 Task: Search one way flight ticket for 5 adults, 1 child, 2 infants in seat and 1 infant on lap in business from Monroe: Monroe Regional Airport to Indianapolis: Indianapolis International Airport on 8-5-2023. Choice of flights is Alaska. Number of bags: 1 carry on bag. Price is upto 76000. Outbound departure time preference is 22:45.
Action: Mouse moved to (282, 254)
Screenshot: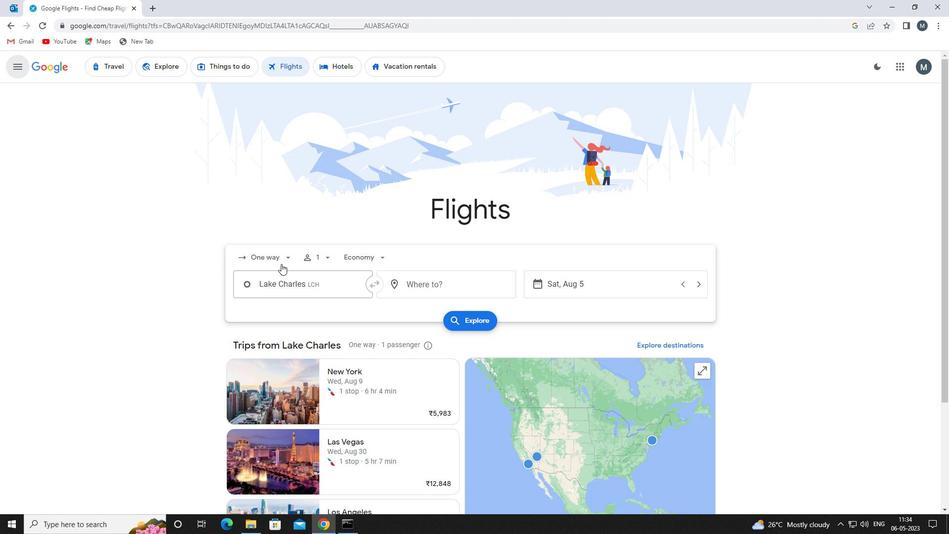 
Action: Mouse pressed left at (282, 254)
Screenshot: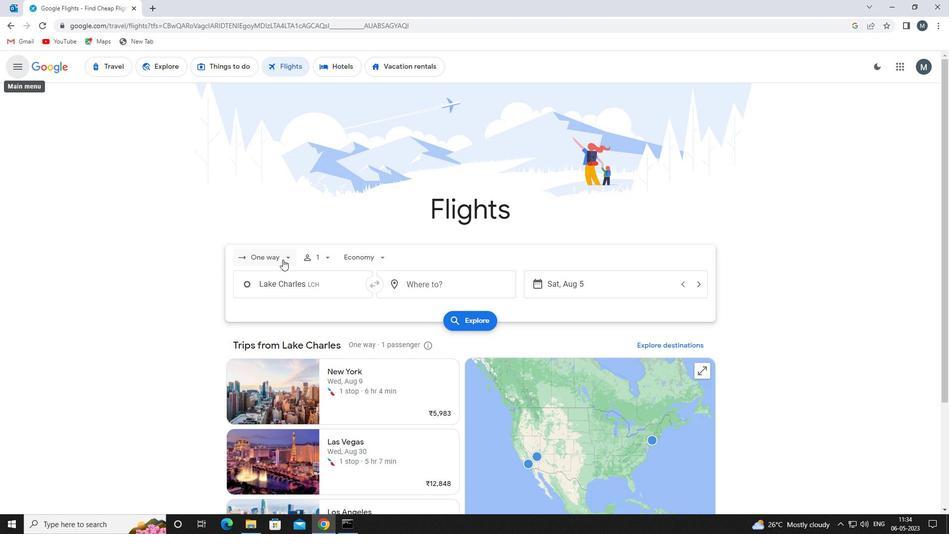 
Action: Mouse moved to (286, 305)
Screenshot: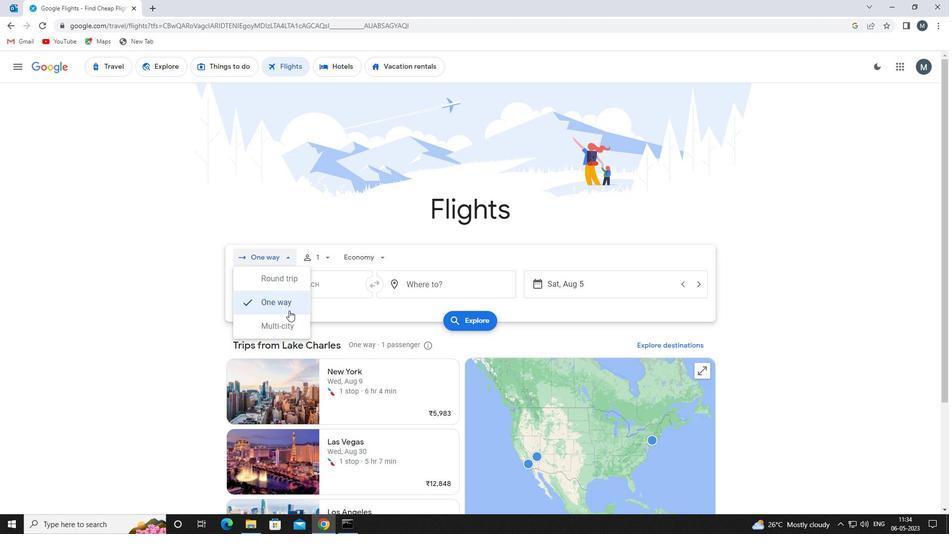 
Action: Mouse pressed left at (286, 305)
Screenshot: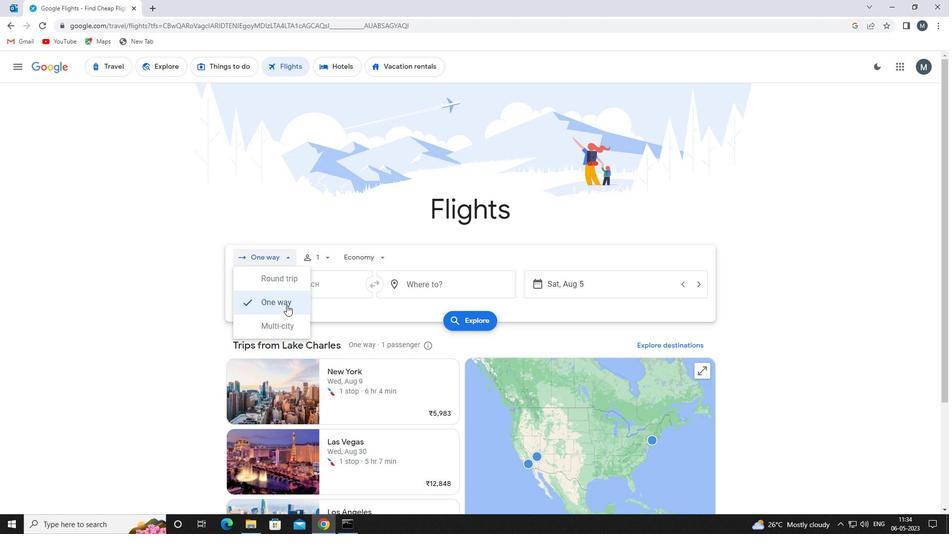 
Action: Mouse moved to (332, 260)
Screenshot: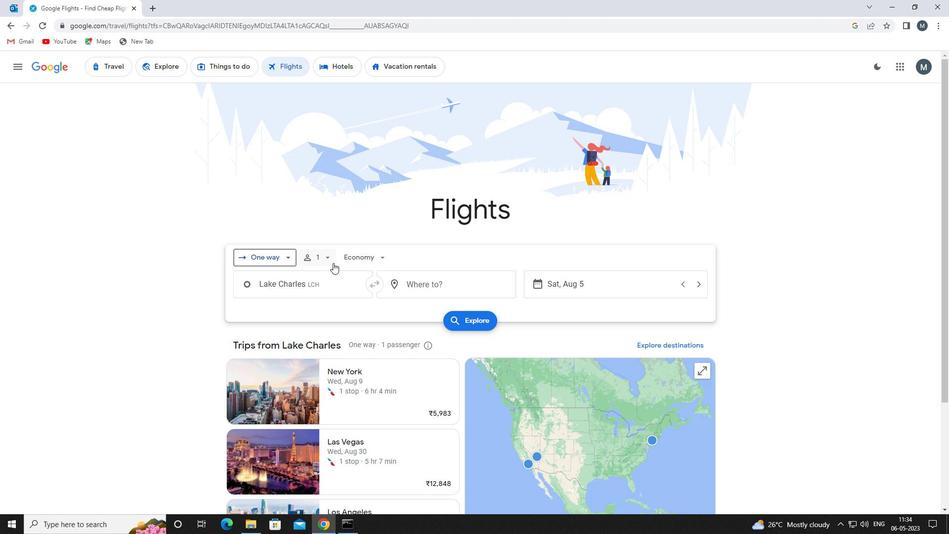 
Action: Mouse pressed left at (332, 260)
Screenshot: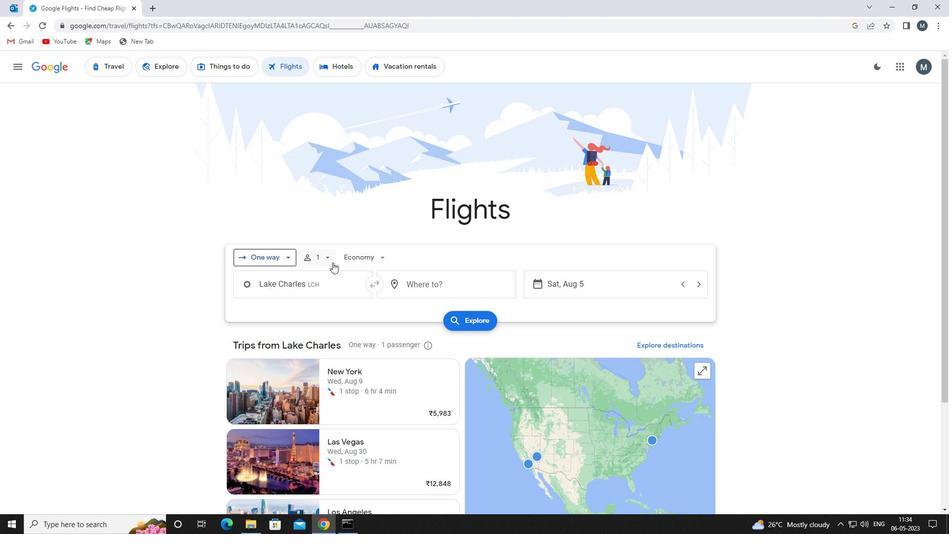 
Action: Mouse moved to (404, 279)
Screenshot: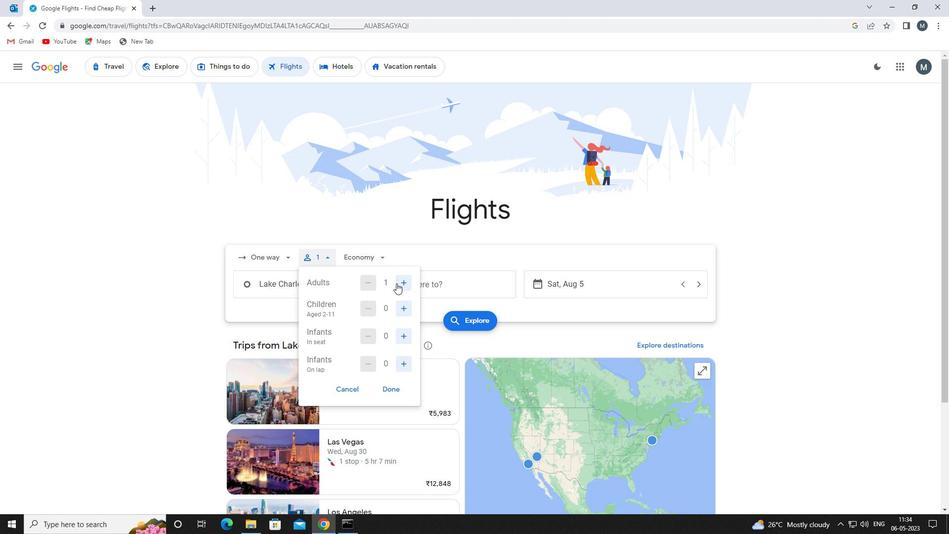 
Action: Mouse pressed left at (404, 279)
Screenshot: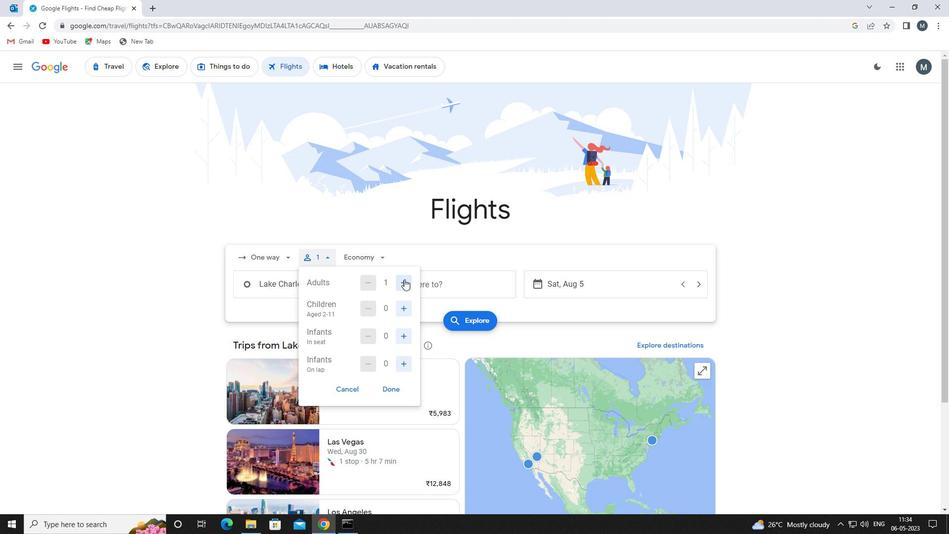 
Action: Mouse pressed left at (404, 279)
Screenshot: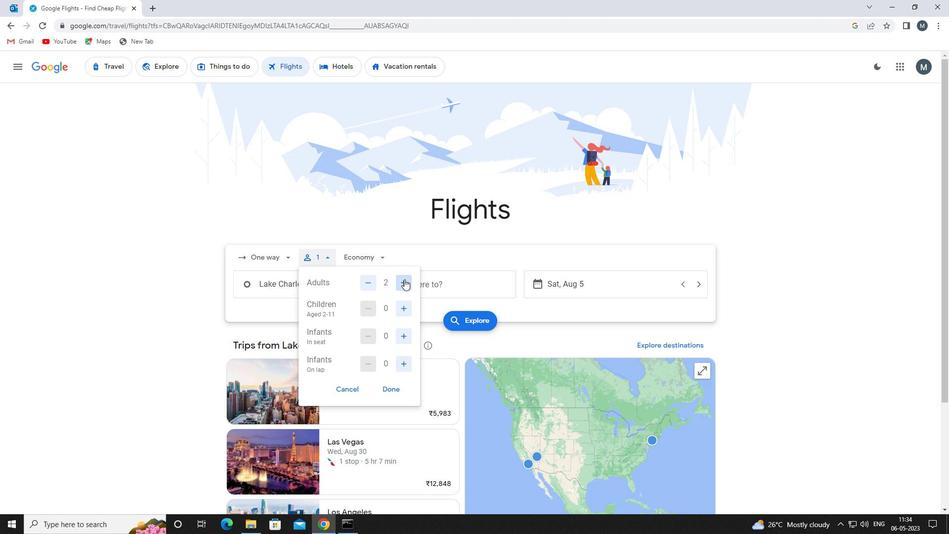 
Action: Mouse pressed left at (404, 279)
Screenshot: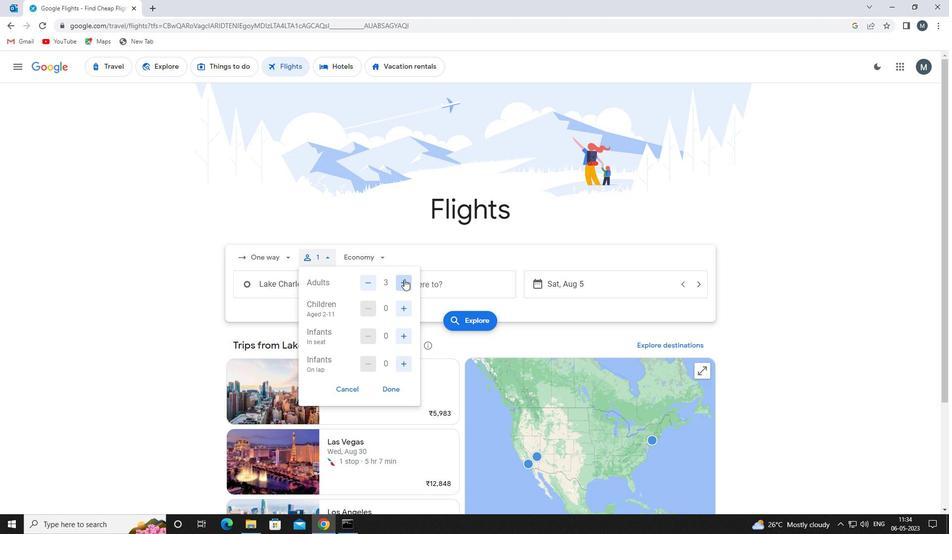
Action: Mouse pressed left at (404, 279)
Screenshot: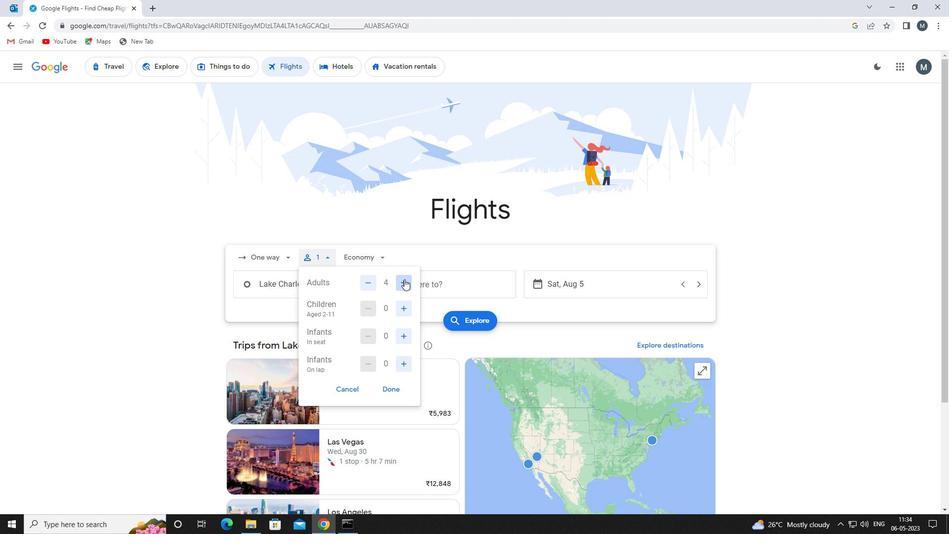 
Action: Mouse moved to (406, 311)
Screenshot: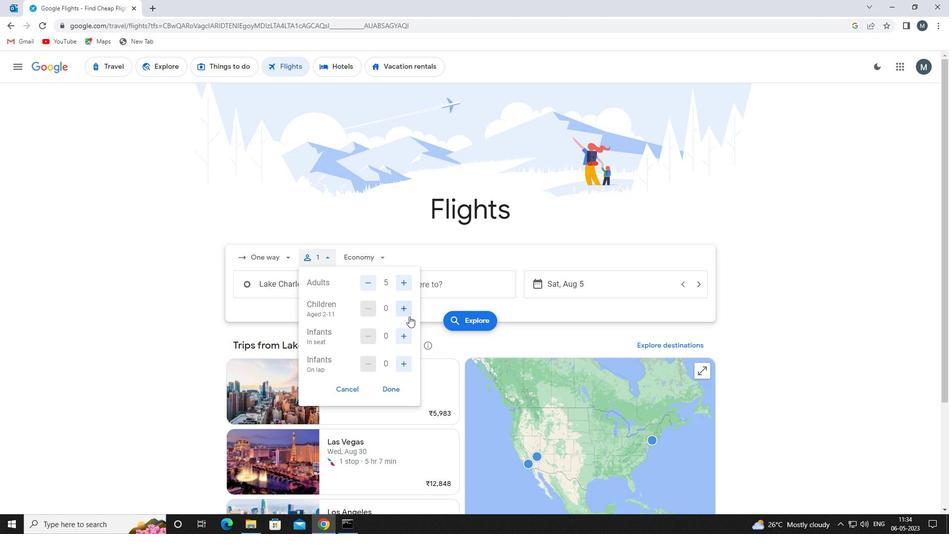 
Action: Mouse pressed left at (406, 311)
Screenshot: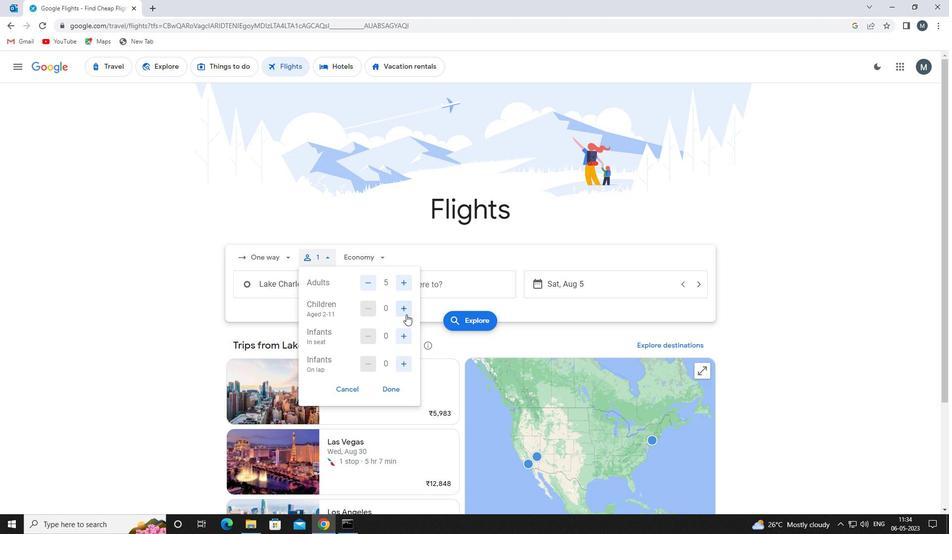
Action: Mouse moved to (406, 336)
Screenshot: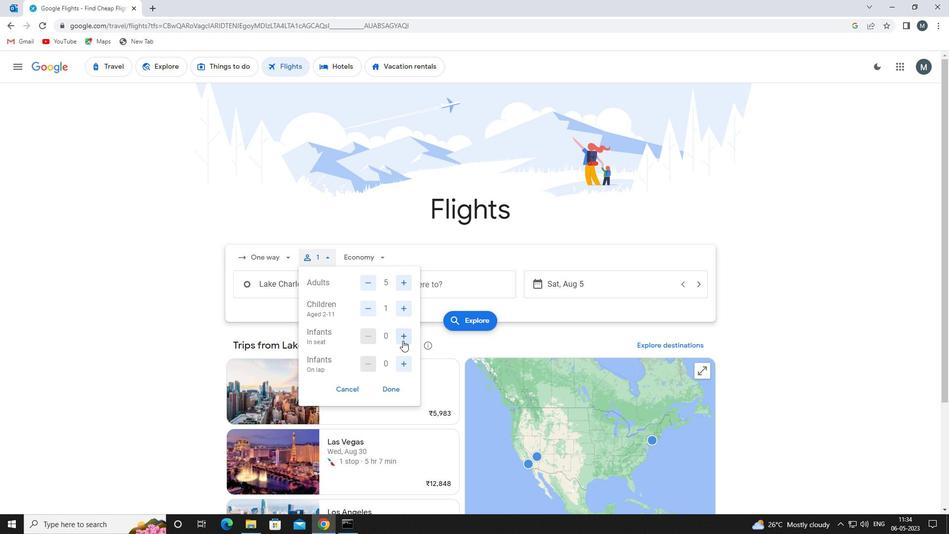 
Action: Mouse pressed left at (406, 336)
Screenshot: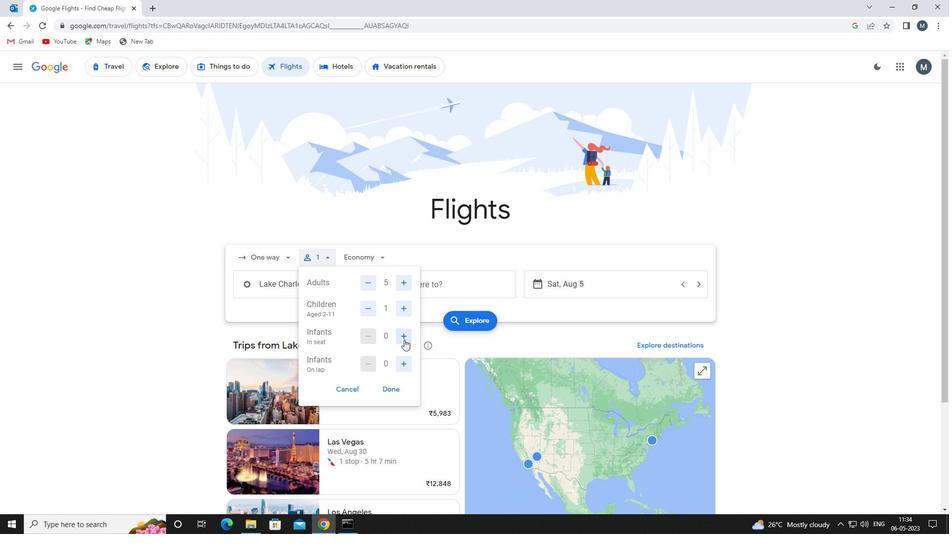 
Action: Mouse pressed left at (406, 336)
Screenshot: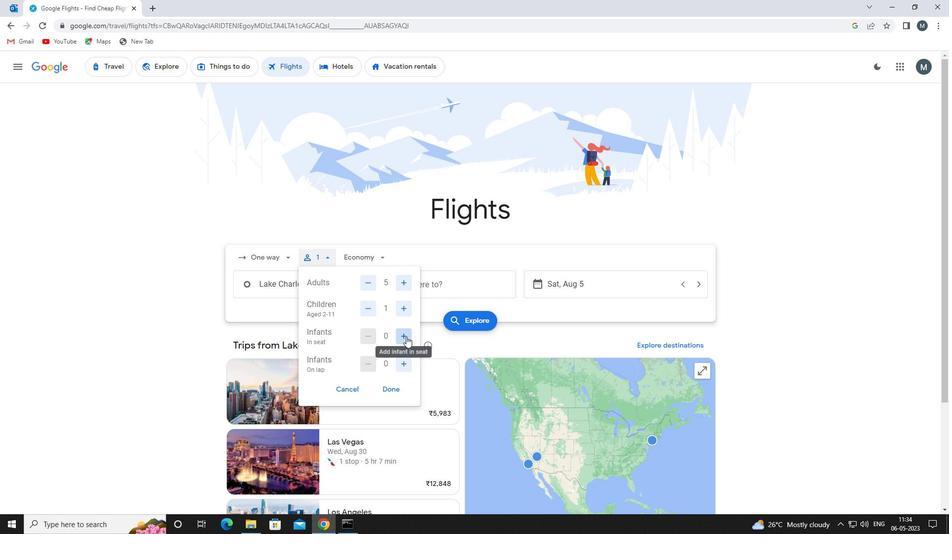 
Action: Mouse moved to (406, 364)
Screenshot: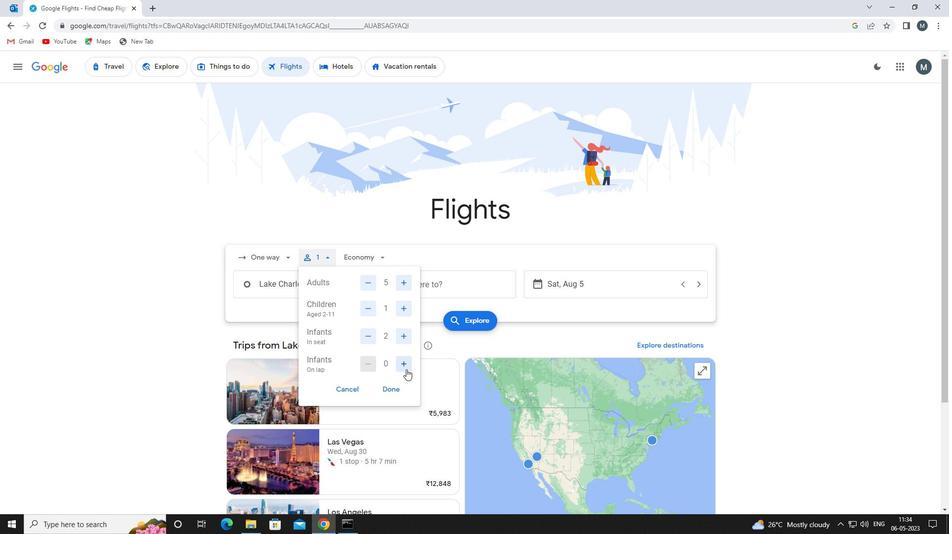 
Action: Mouse pressed left at (406, 364)
Screenshot: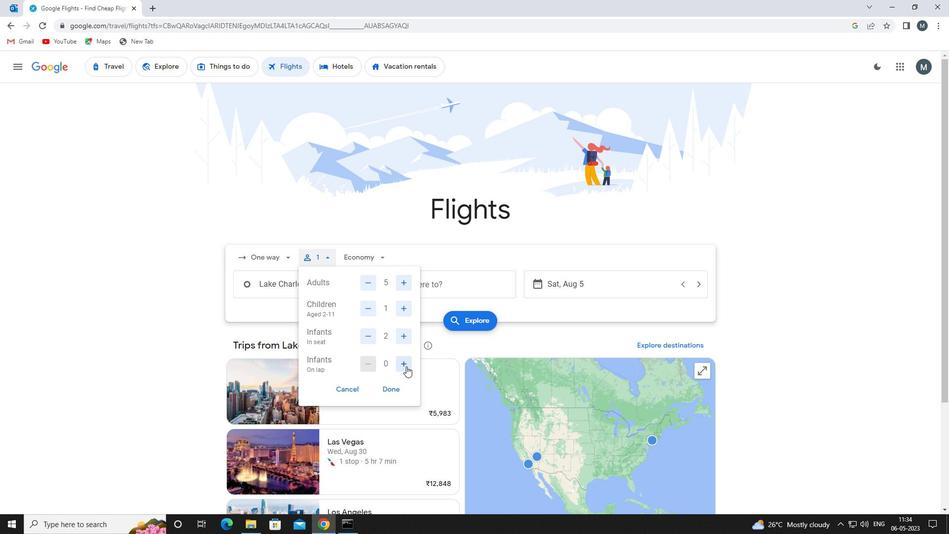 
Action: Mouse moved to (394, 387)
Screenshot: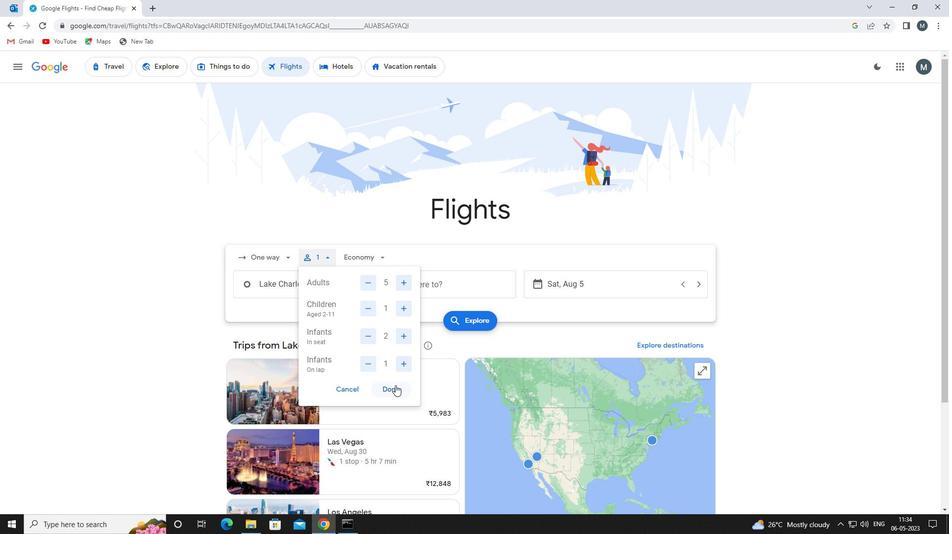
Action: Mouse pressed left at (394, 387)
Screenshot: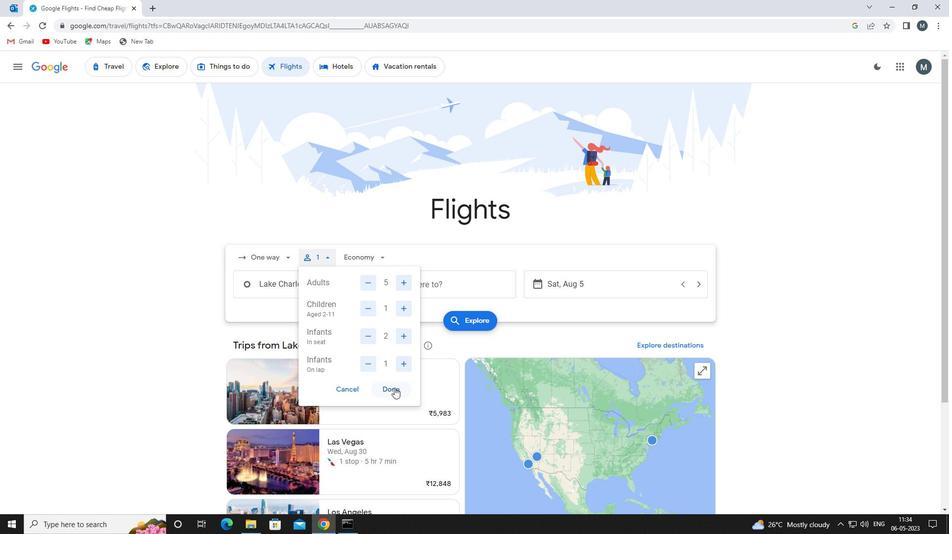 
Action: Mouse moved to (379, 257)
Screenshot: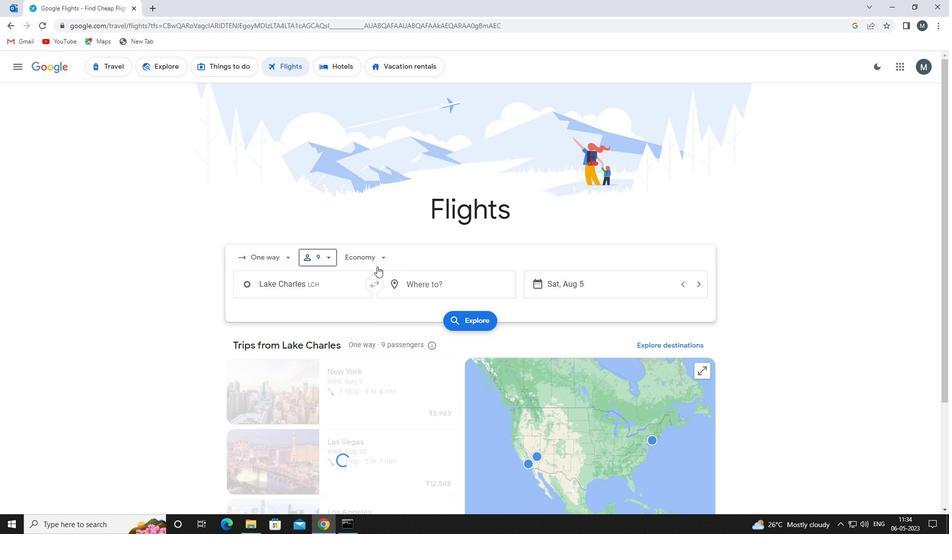 
Action: Mouse pressed left at (379, 257)
Screenshot: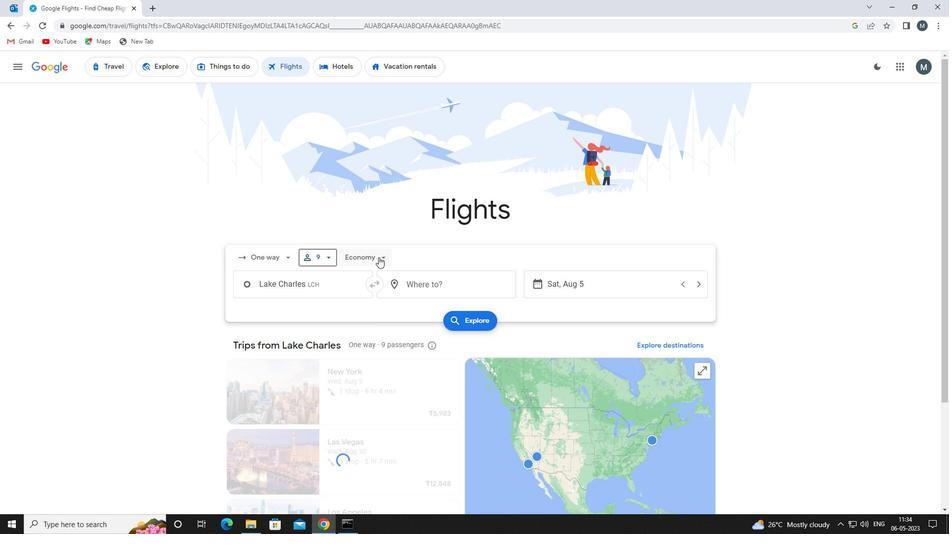 
Action: Mouse moved to (379, 327)
Screenshot: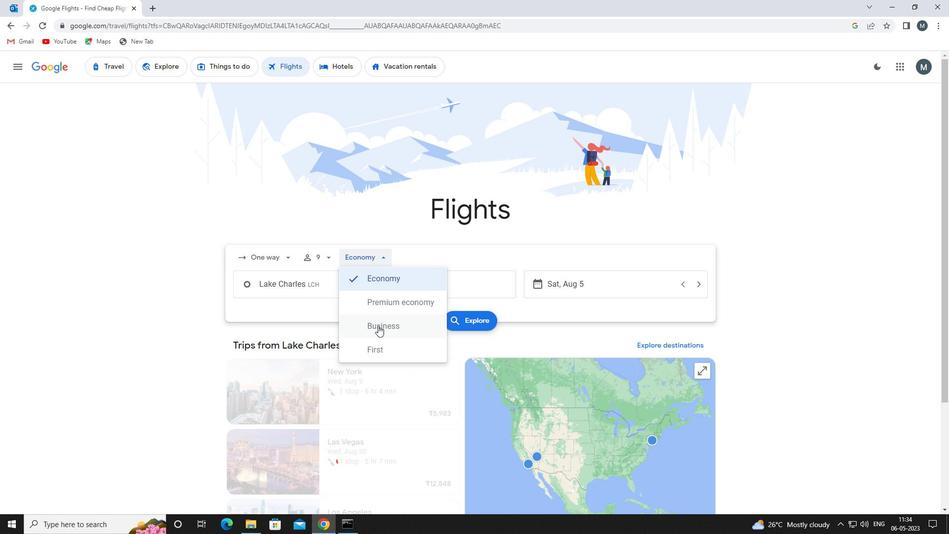 
Action: Mouse pressed left at (379, 327)
Screenshot: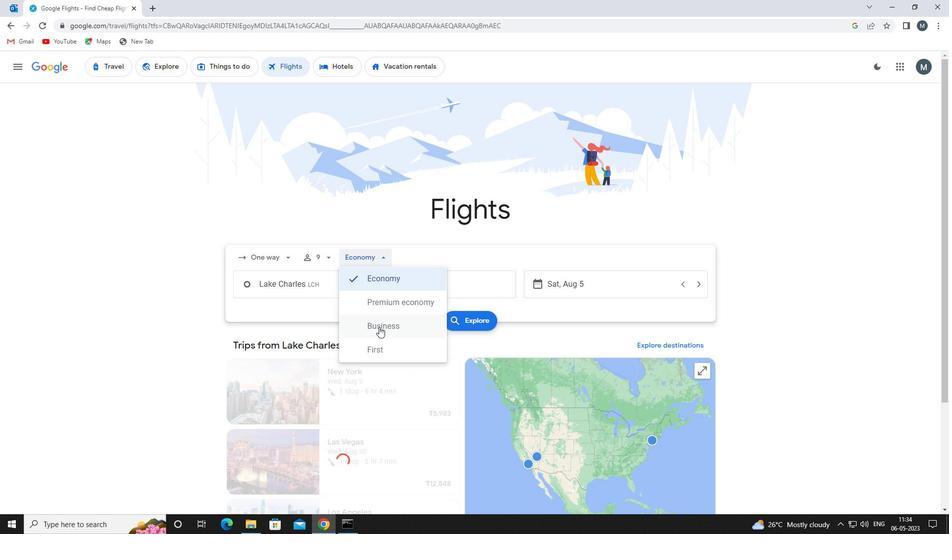 
Action: Mouse moved to (329, 287)
Screenshot: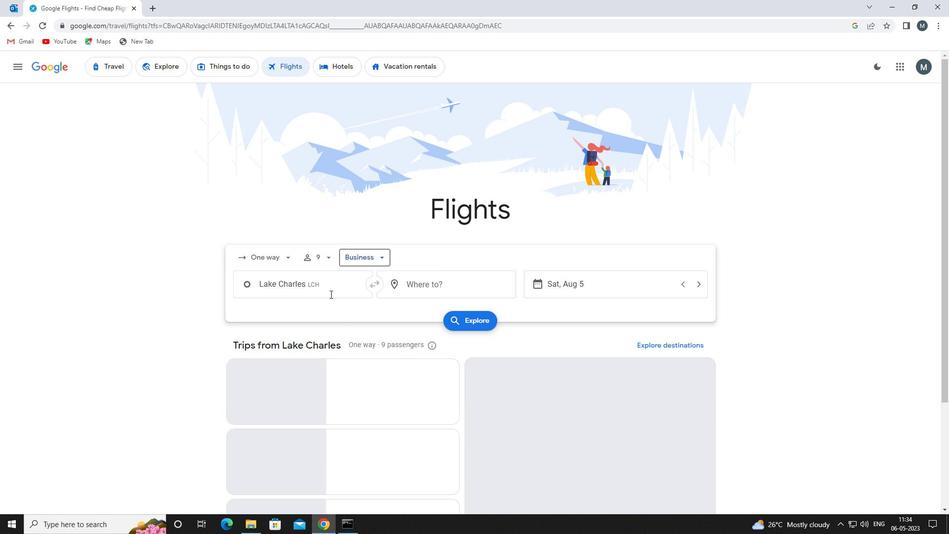 
Action: Mouse pressed left at (329, 287)
Screenshot: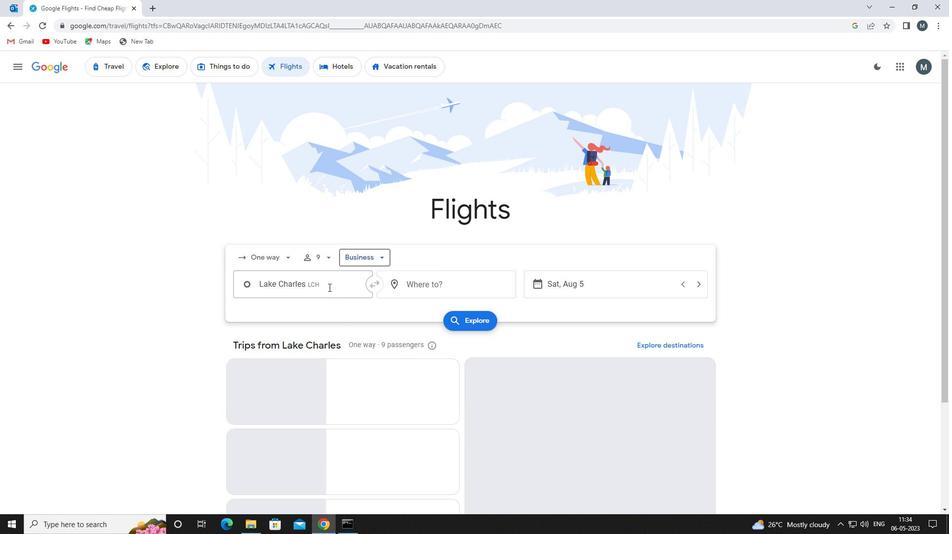 
Action: Key pressed monroe<Key.space>re
Screenshot: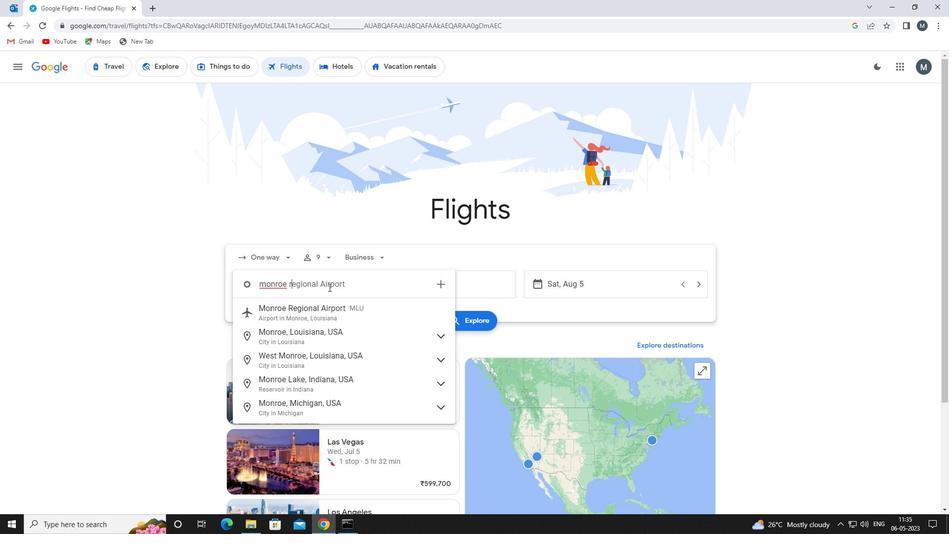 
Action: Mouse moved to (288, 310)
Screenshot: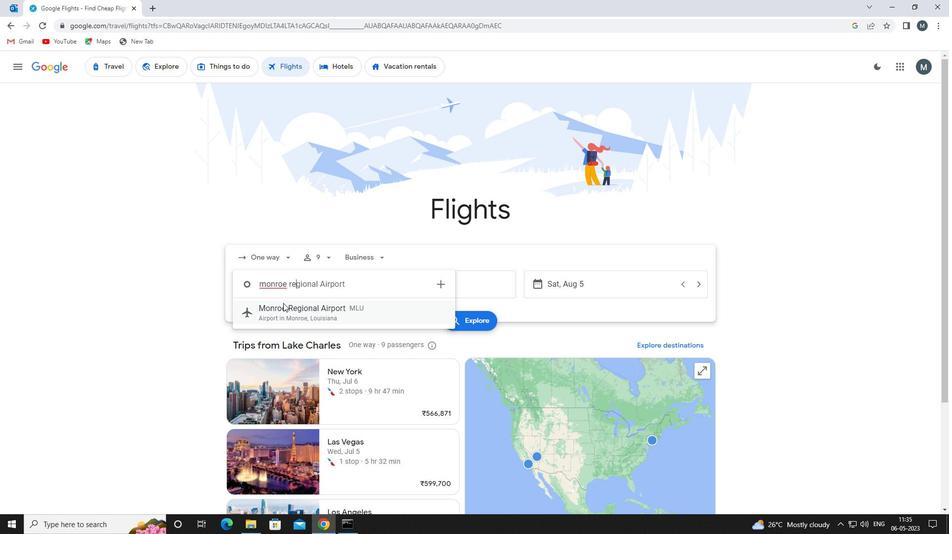 
Action: Mouse pressed left at (288, 310)
Screenshot: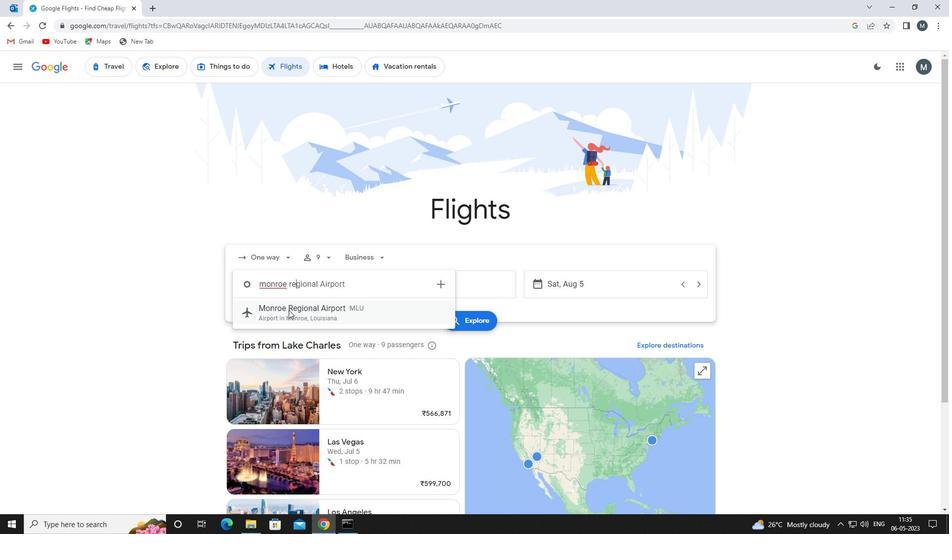 
Action: Mouse moved to (422, 288)
Screenshot: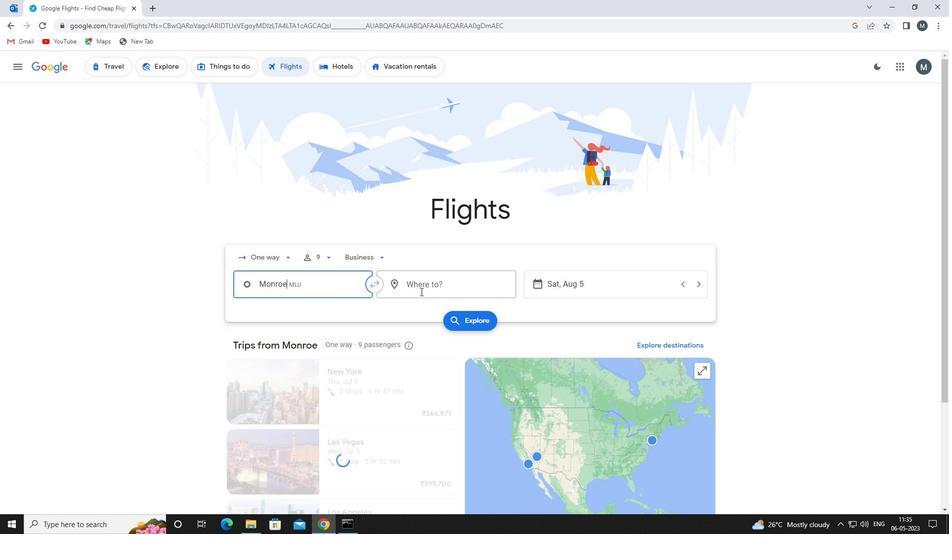 
Action: Mouse pressed left at (422, 288)
Screenshot: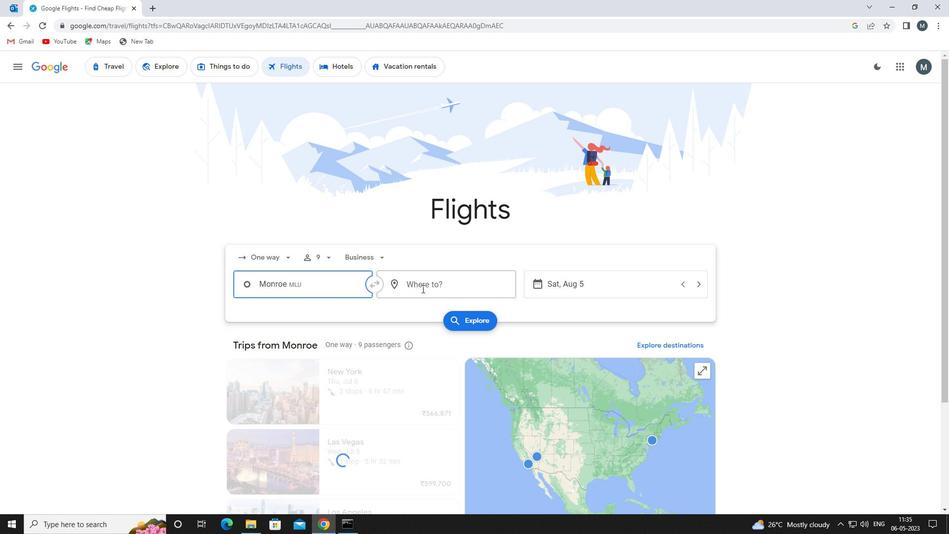 
Action: Key pressed ind
Screenshot: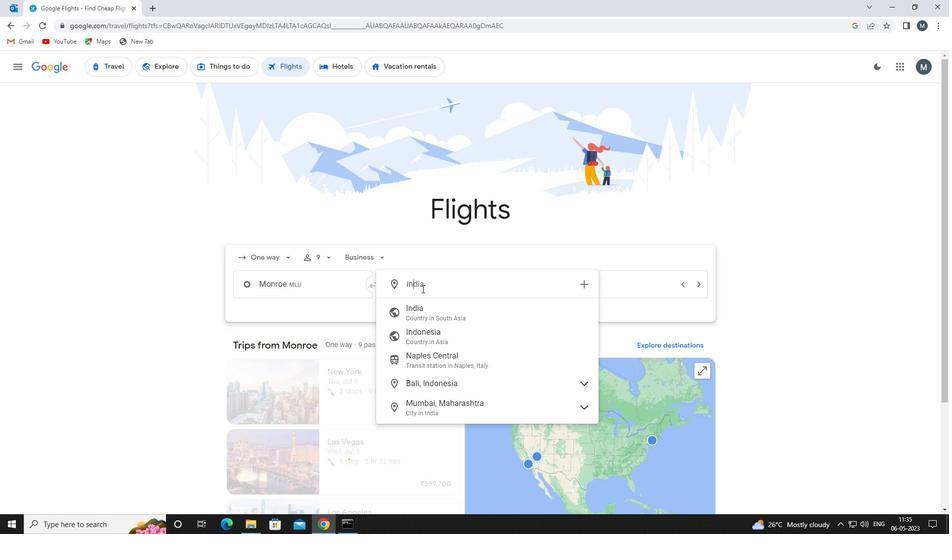 
Action: Mouse moved to (491, 317)
Screenshot: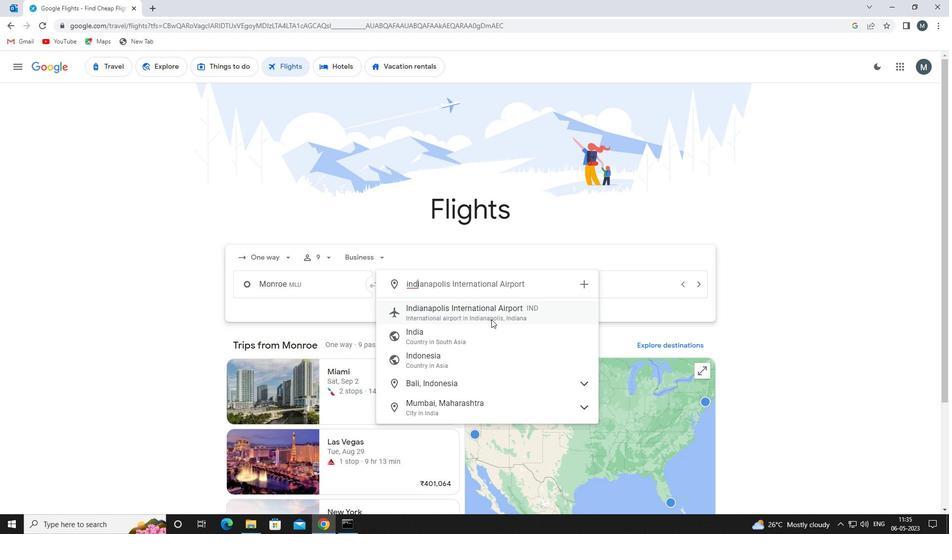 
Action: Mouse pressed left at (491, 317)
Screenshot: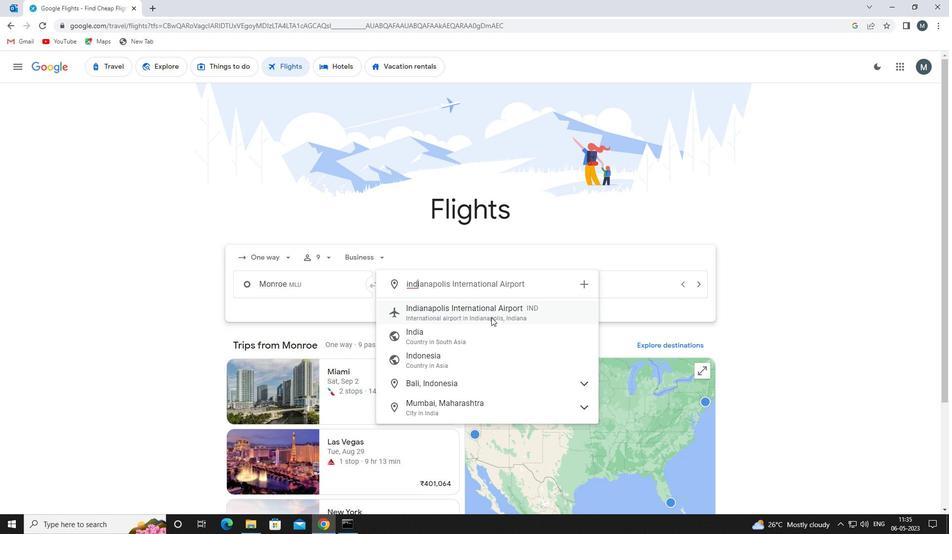
Action: Mouse moved to (561, 286)
Screenshot: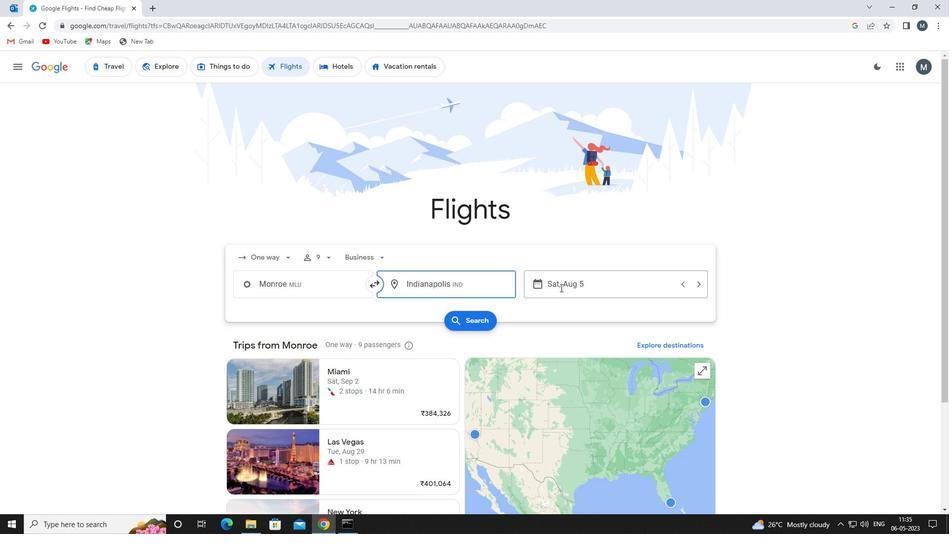 
Action: Mouse pressed left at (561, 286)
Screenshot: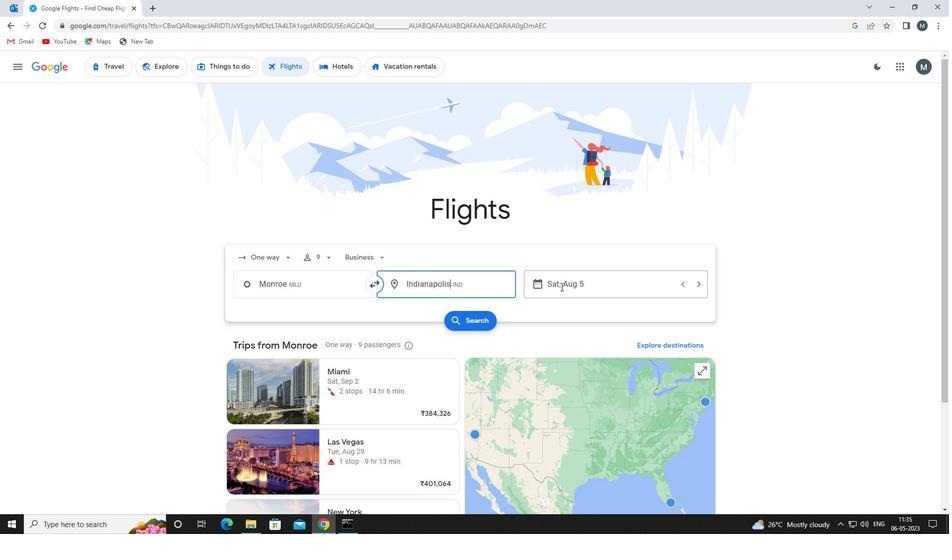 
Action: Mouse moved to (497, 339)
Screenshot: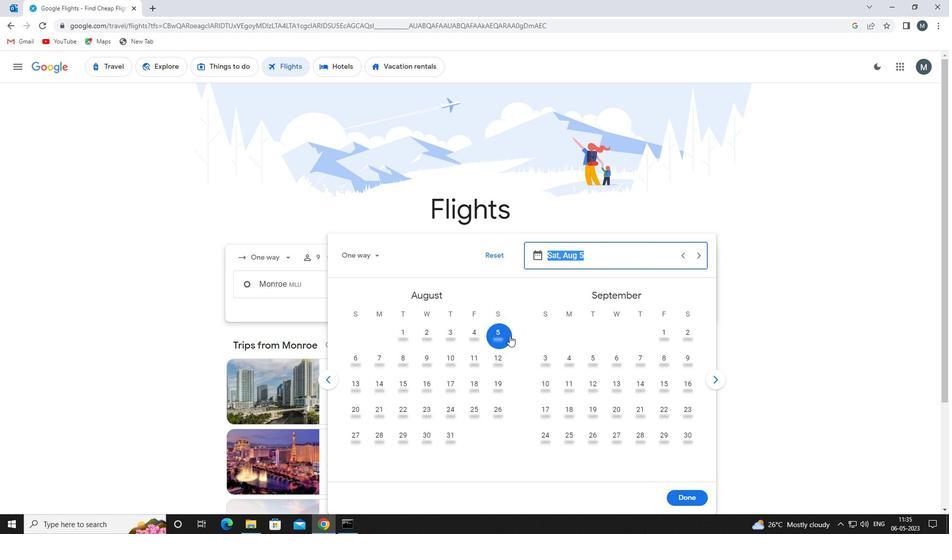 
Action: Mouse pressed left at (497, 339)
Screenshot: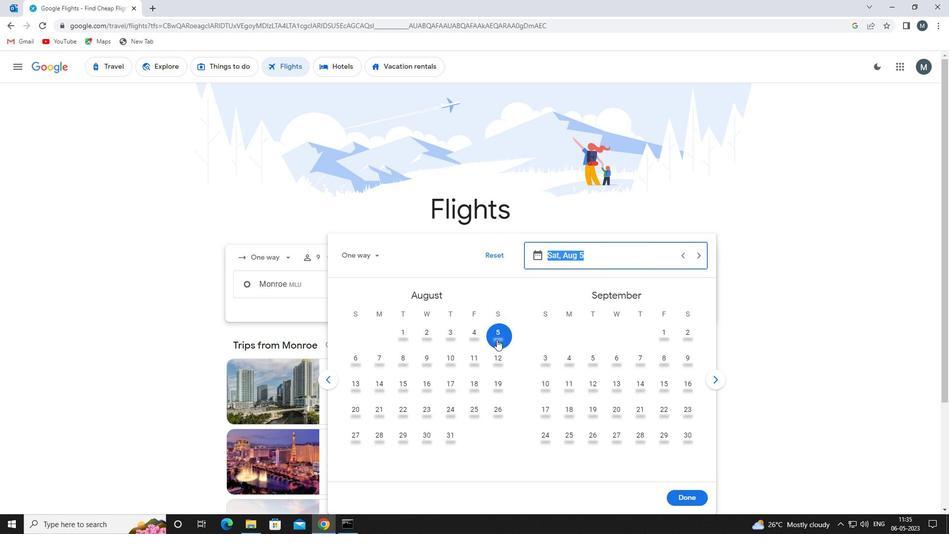 
Action: Mouse moved to (689, 499)
Screenshot: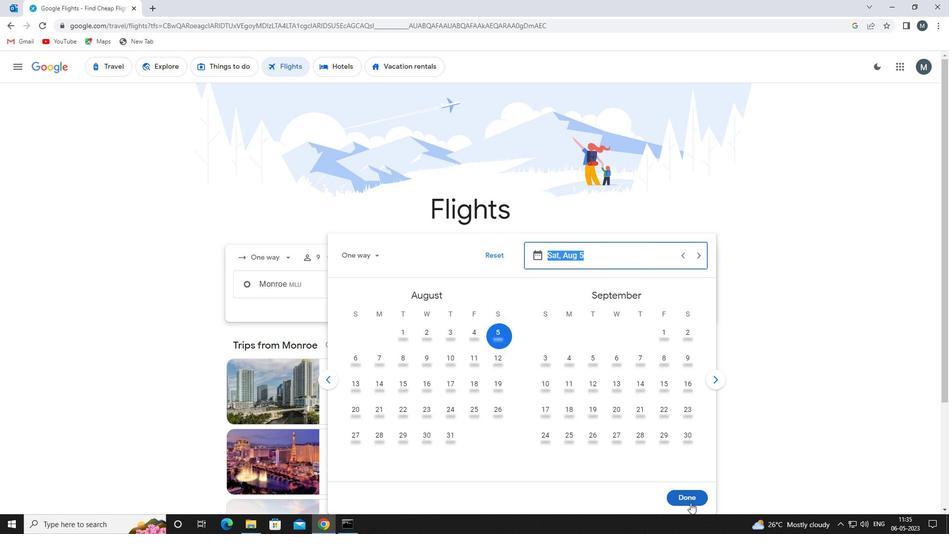 
Action: Mouse pressed left at (689, 499)
Screenshot: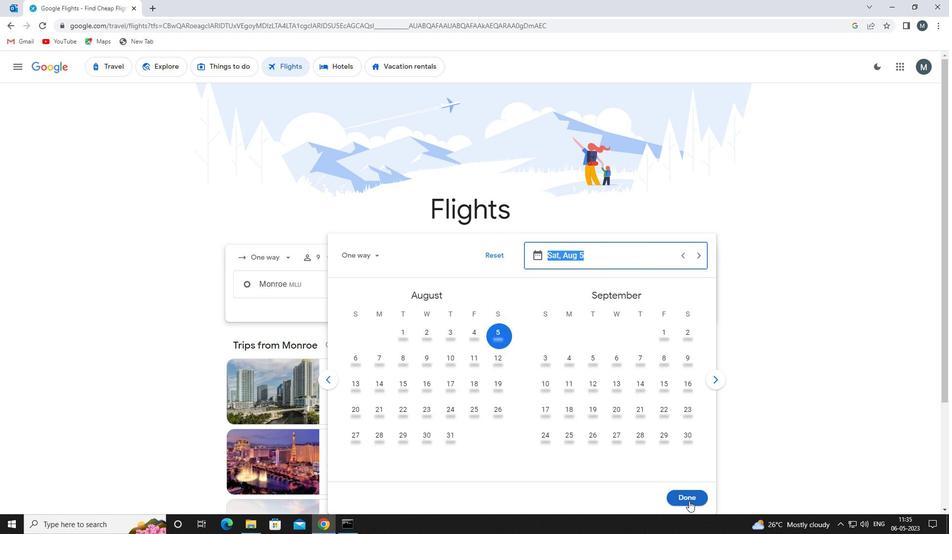 
Action: Mouse moved to (474, 321)
Screenshot: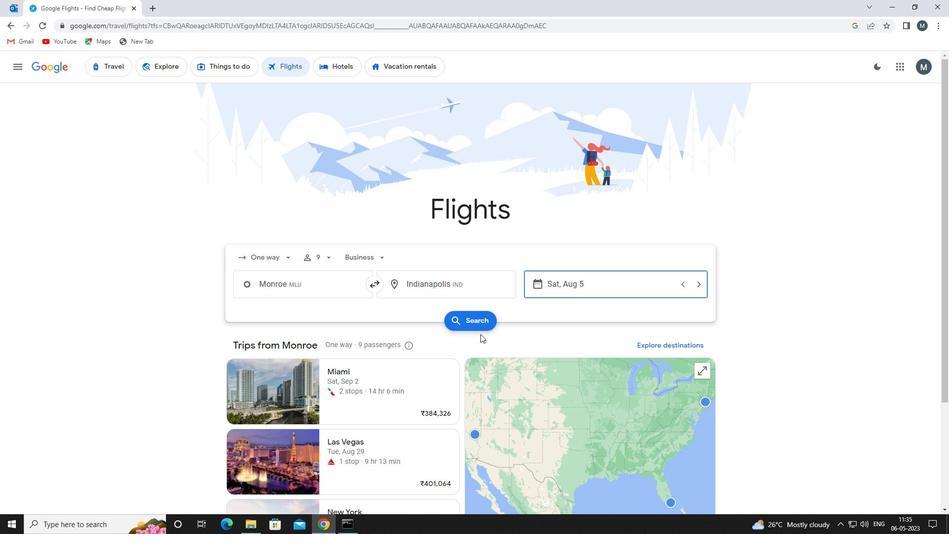 
Action: Mouse pressed left at (474, 321)
Screenshot: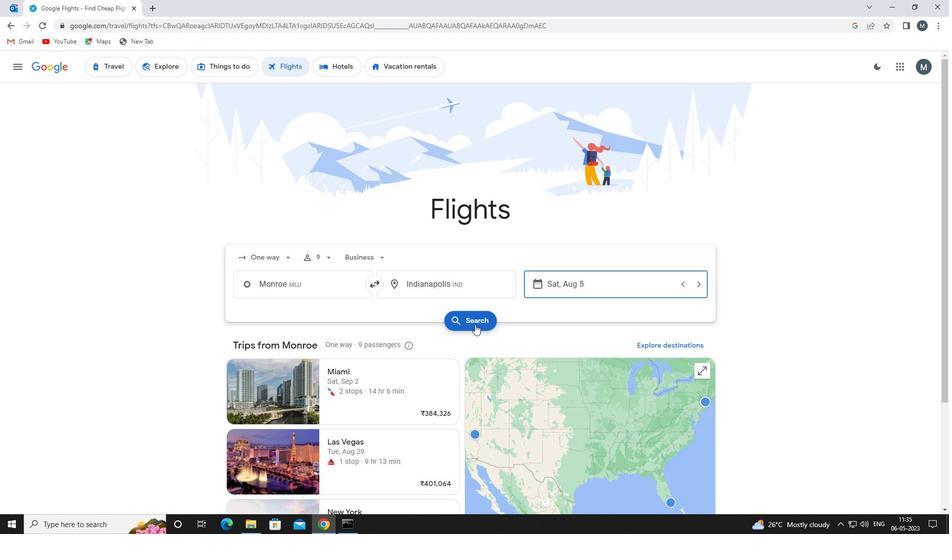 
Action: Mouse moved to (248, 161)
Screenshot: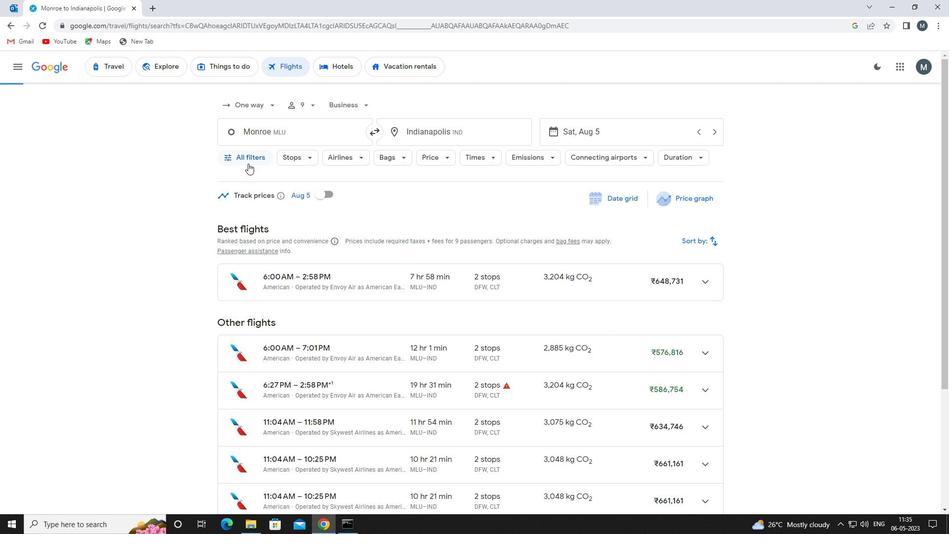 
Action: Mouse pressed left at (248, 161)
Screenshot: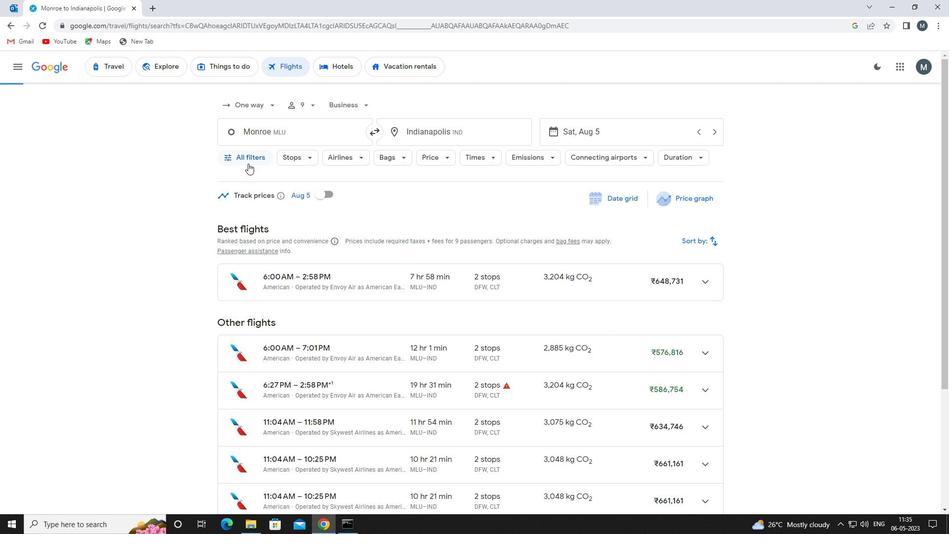 
Action: Mouse moved to (272, 217)
Screenshot: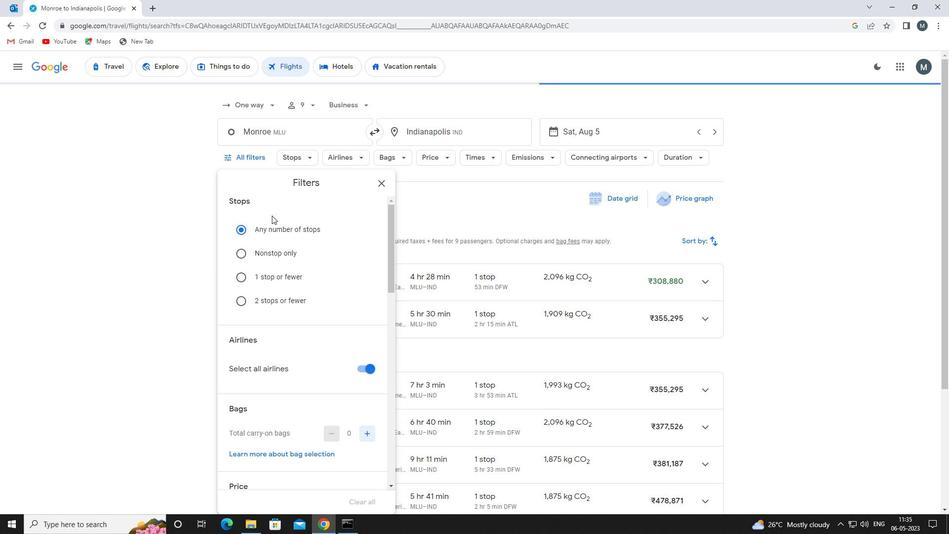 
Action: Mouse scrolled (272, 216) with delta (0, 0)
Screenshot: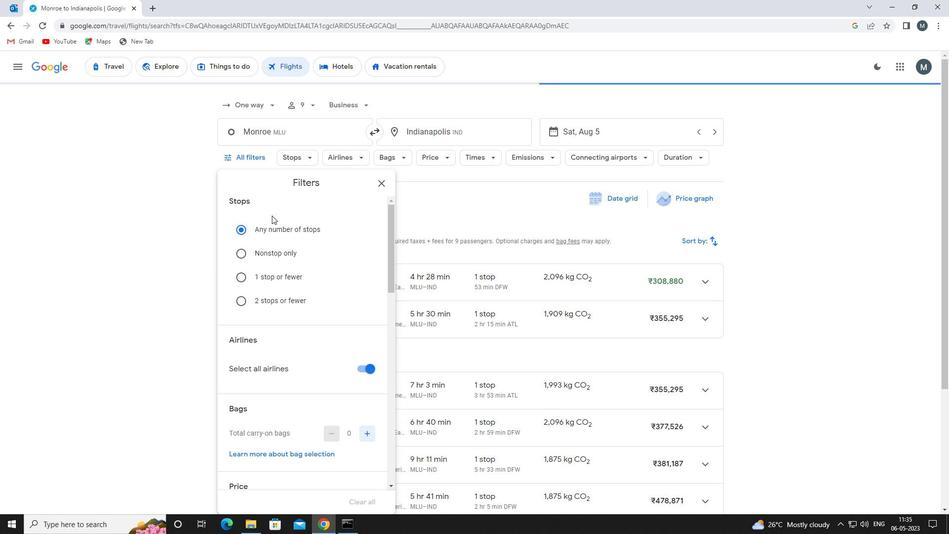
Action: Mouse moved to (273, 218)
Screenshot: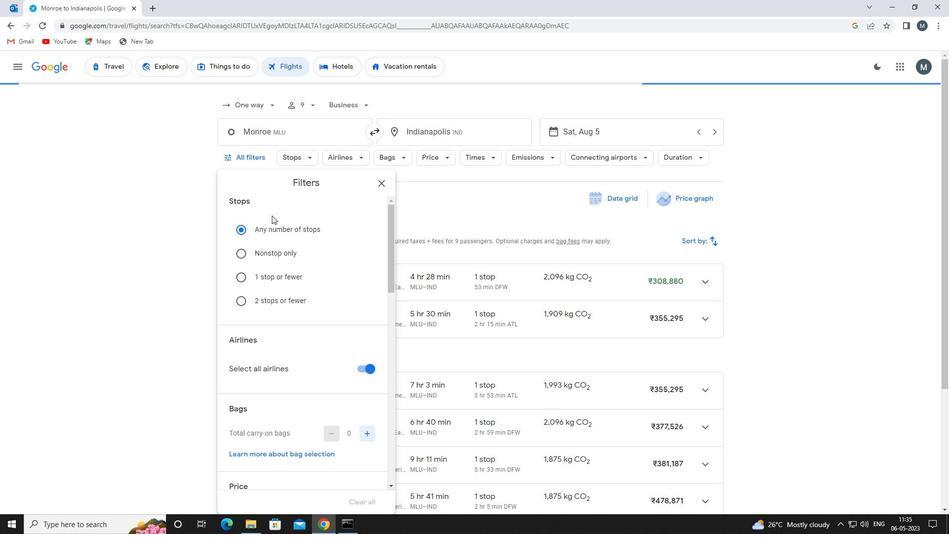 
Action: Mouse scrolled (273, 218) with delta (0, 0)
Screenshot: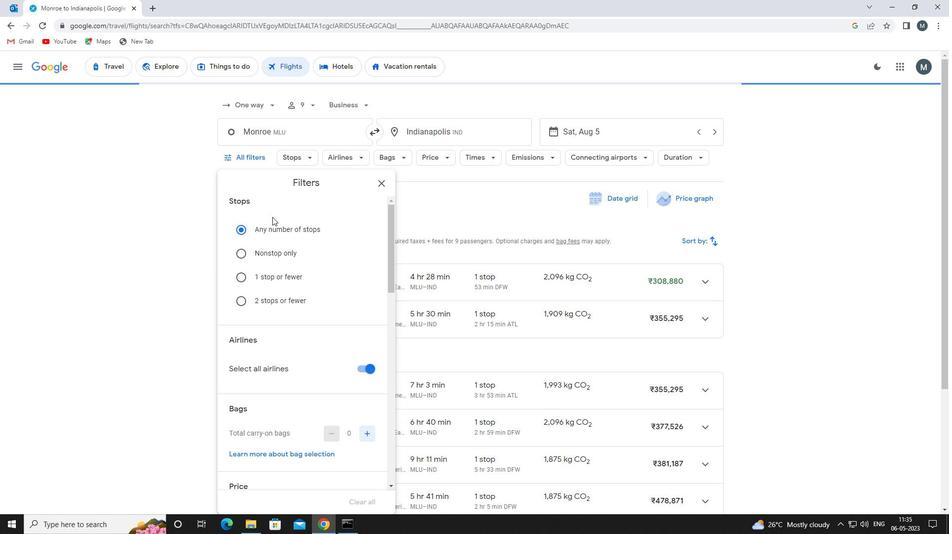 
Action: Mouse moved to (370, 269)
Screenshot: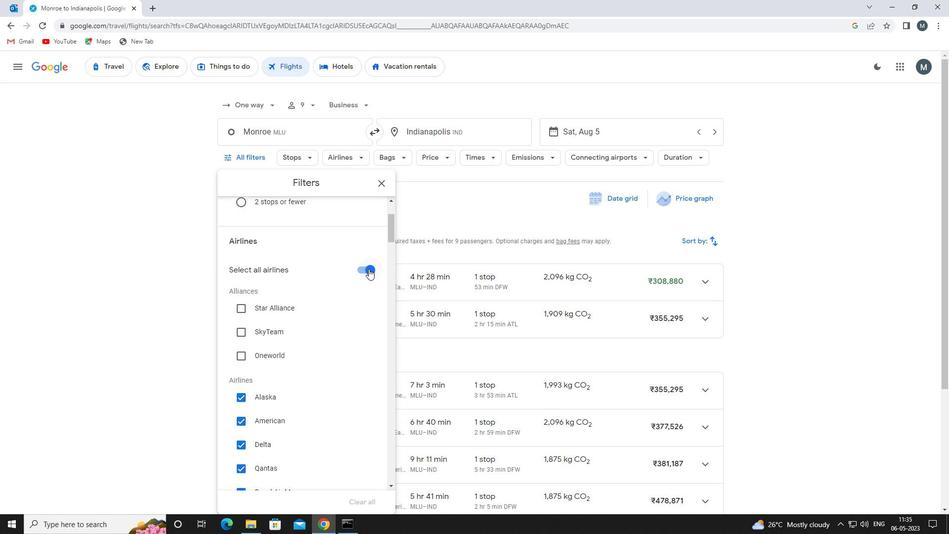 
Action: Mouse pressed left at (370, 269)
Screenshot: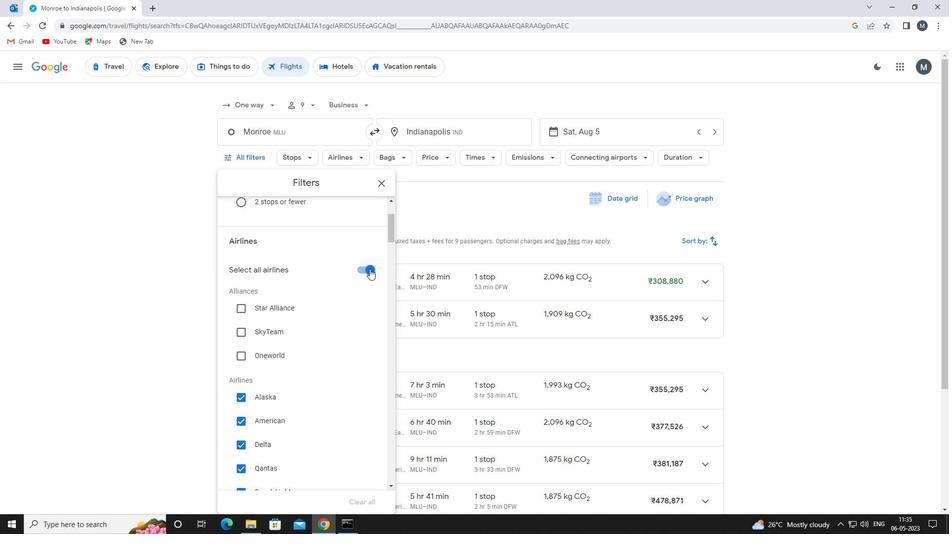 
Action: Mouse moved to (333, 266)
Screenshot: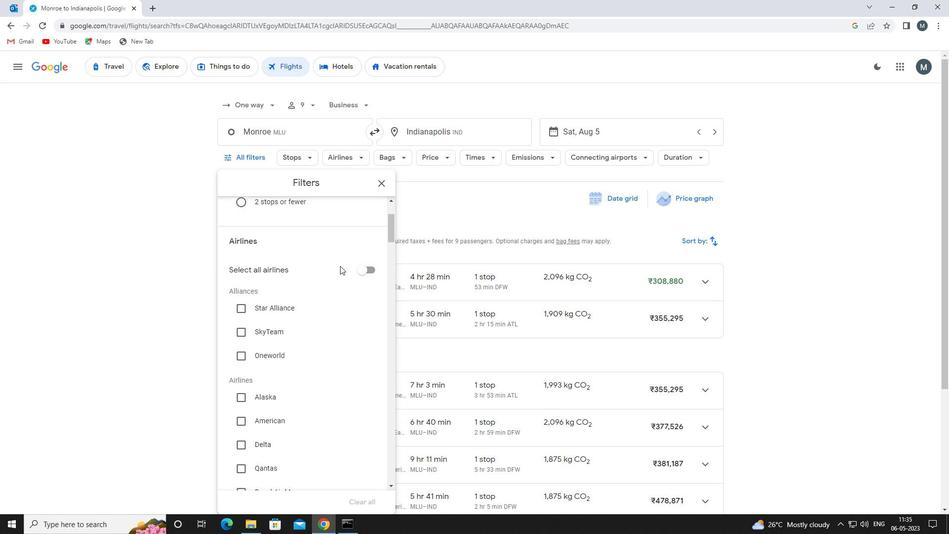 
Action: Mouse scrolled (333, 265) with delta (0, 0)
Screenshot: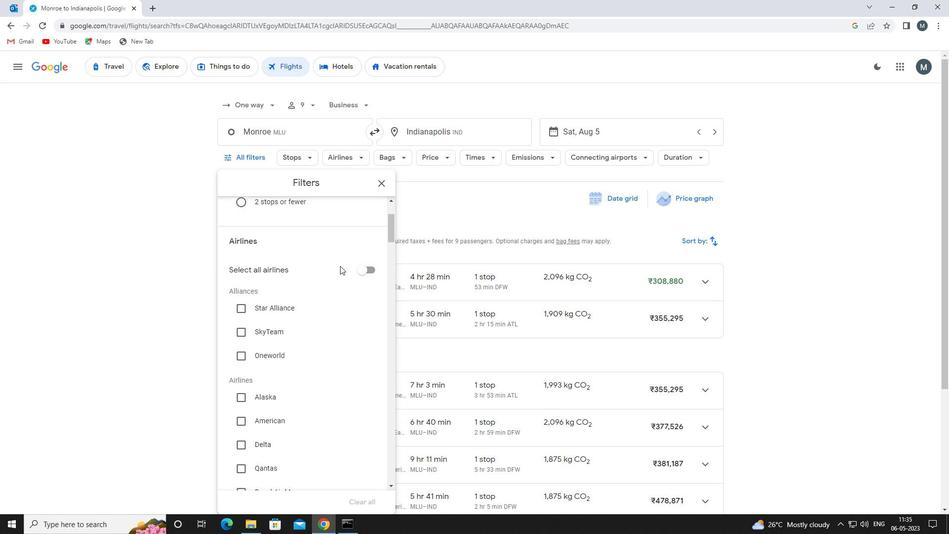 
Action: Mouse moved to (332, 268)
Screenshot: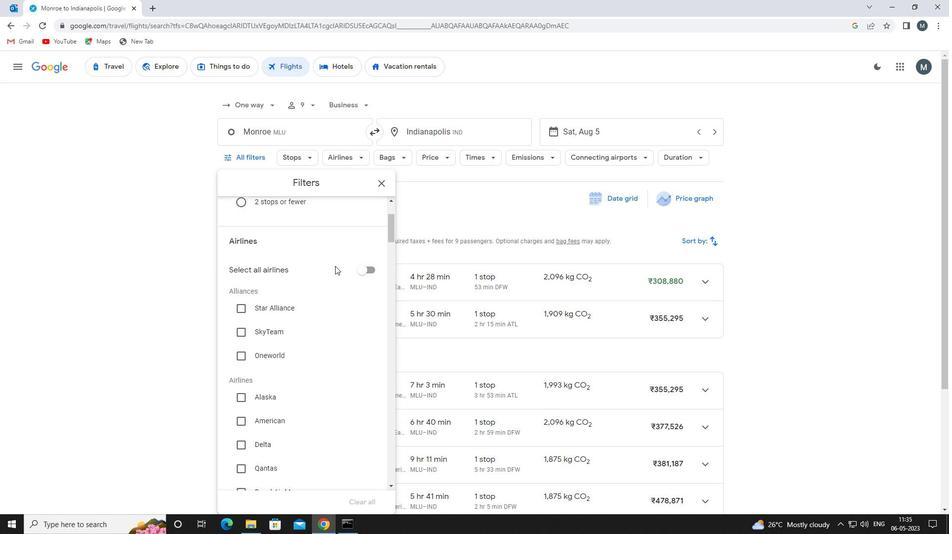 
Action: Mouse scrolled (332, 267) with delta (0, 0)
Screenshot: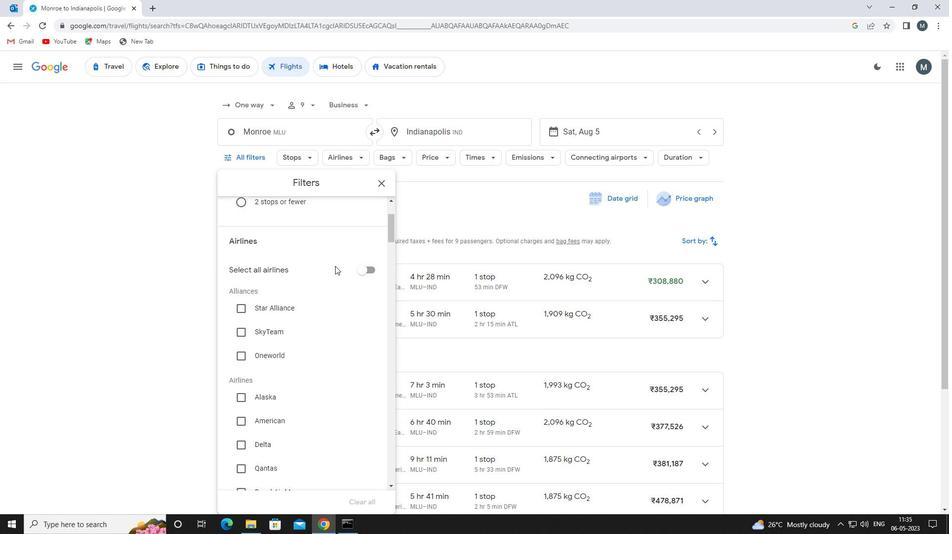 
Action: Mouse moved to (305, 299)
Screenshot: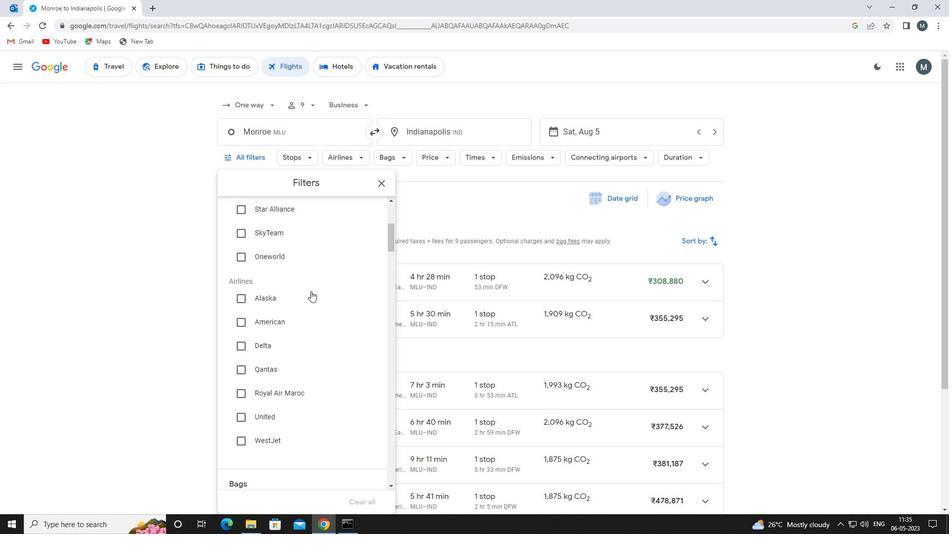 
Action: Mouse pressed left at (305, 299)
Screenshot: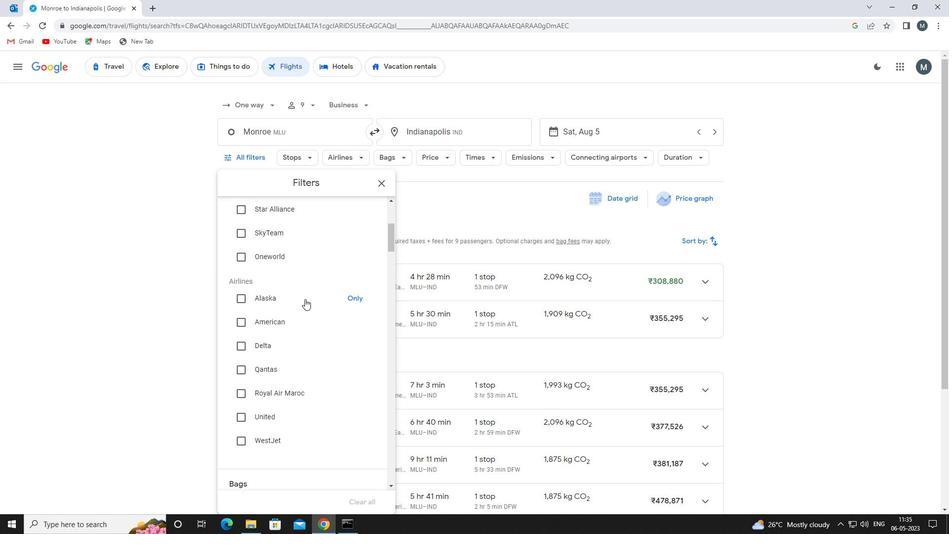 
Action: Mouse moved to (305, 299)
Screenshot: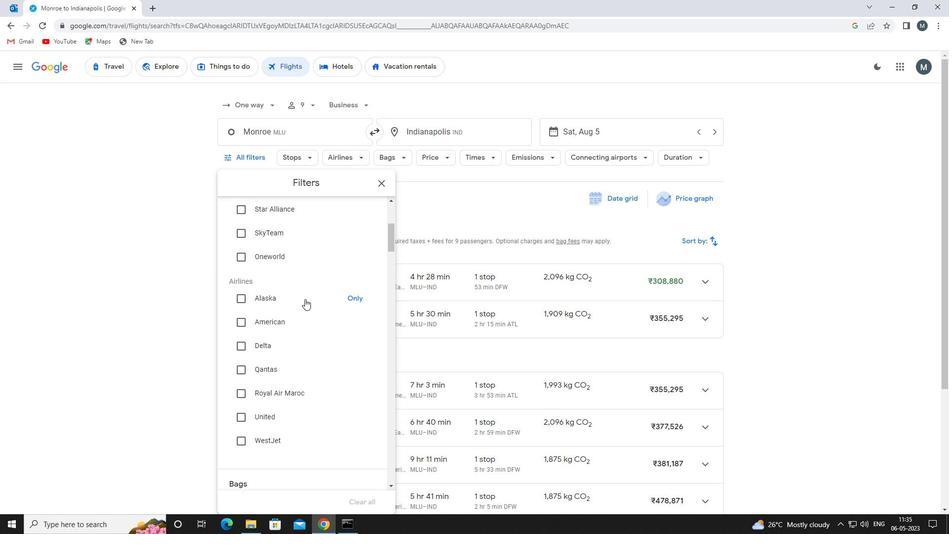 
Action: Mouse scrolled (305, 299) with delta (0, 0)
Screenshot: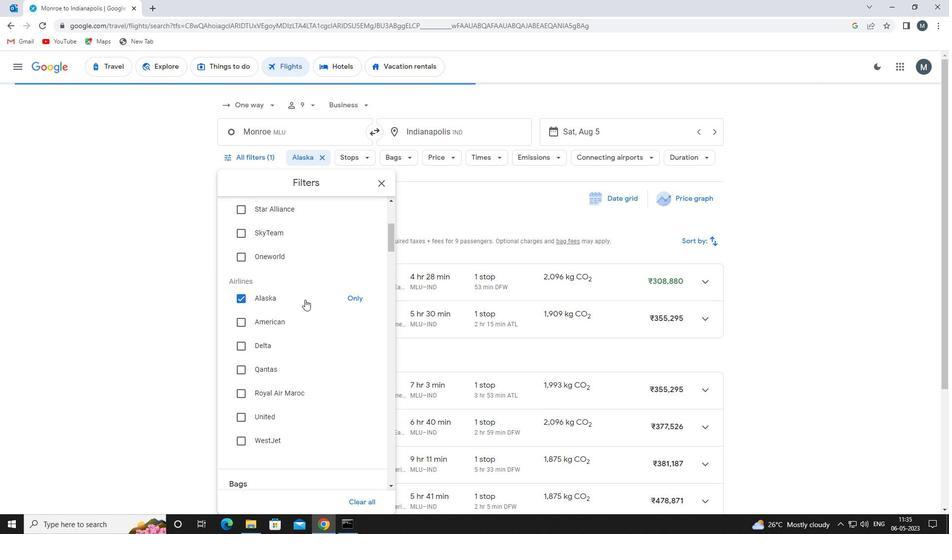 
Action: Mouse scrolled (305, 299) with delta (0, 0)
Screenshot: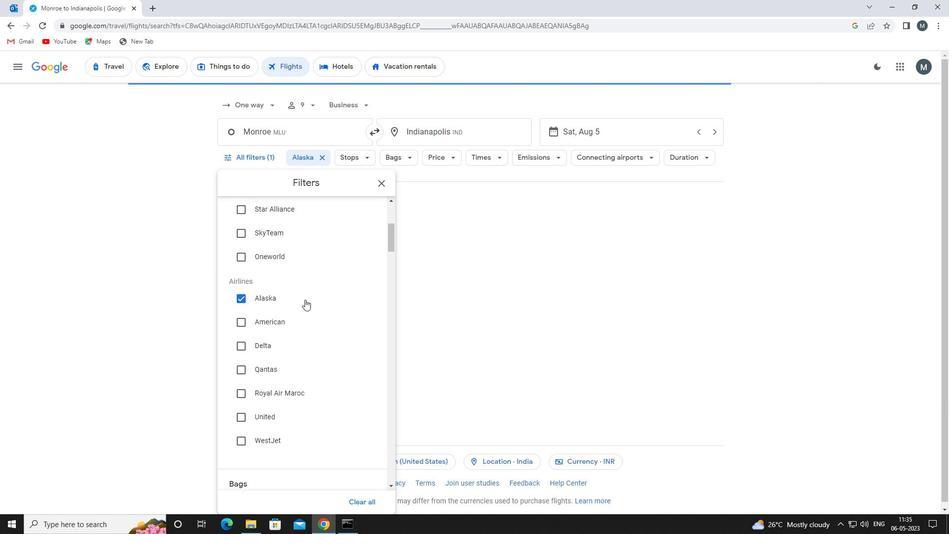 
Action: Mouse scrolled (305, 299) with delta (0, 0)
Screenshot: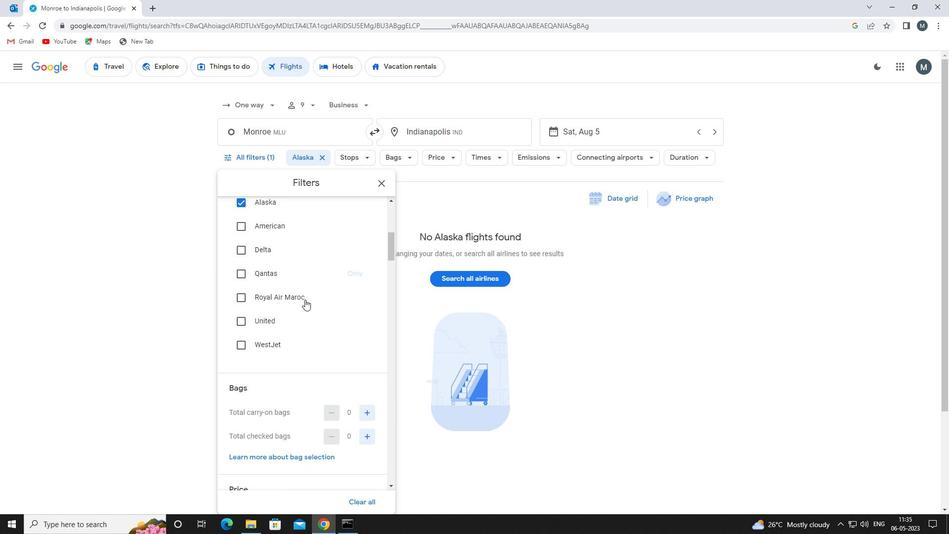 
Action: Mouse moved to (312, 302)
Screenshot: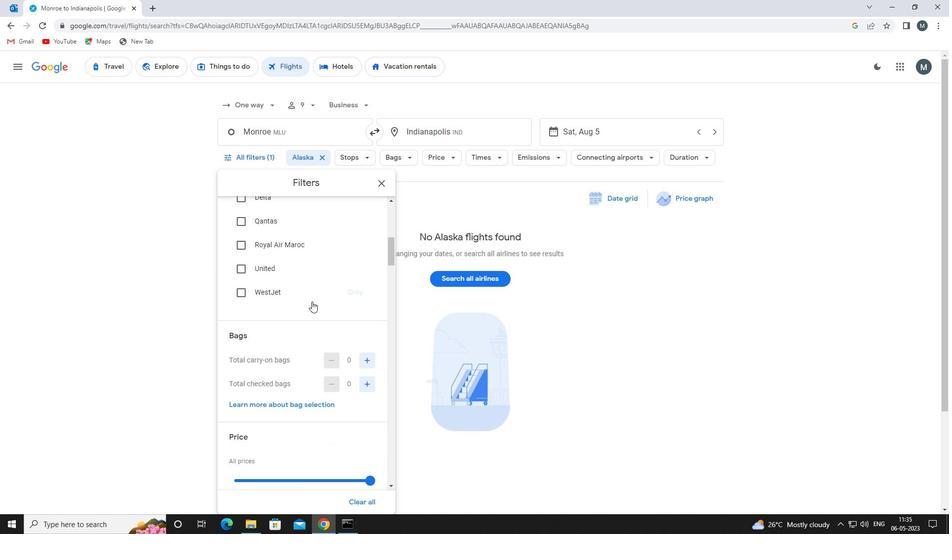 
Action: Mouse scrolled (312, 301) with delta (0, 0)
Screenshot: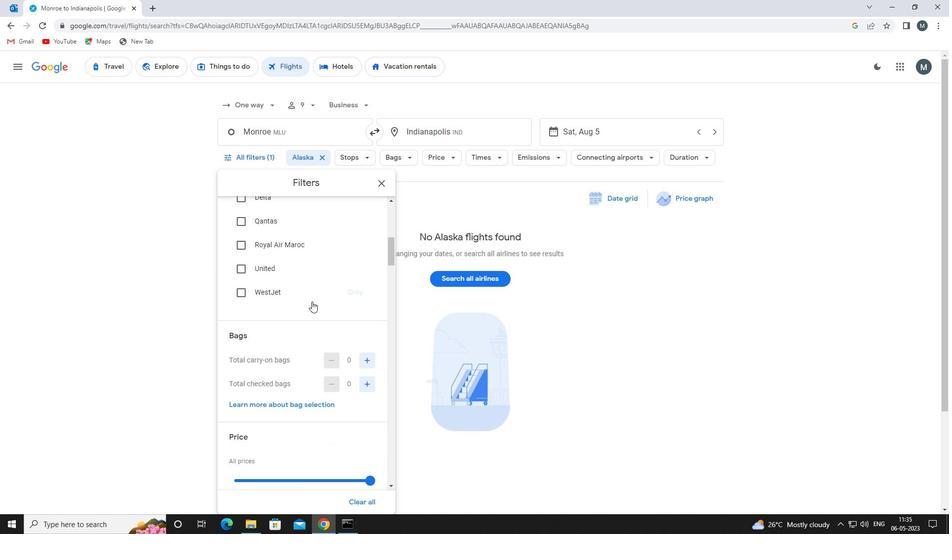 
Action: Mouse moved to (373, 314)
Screenshot: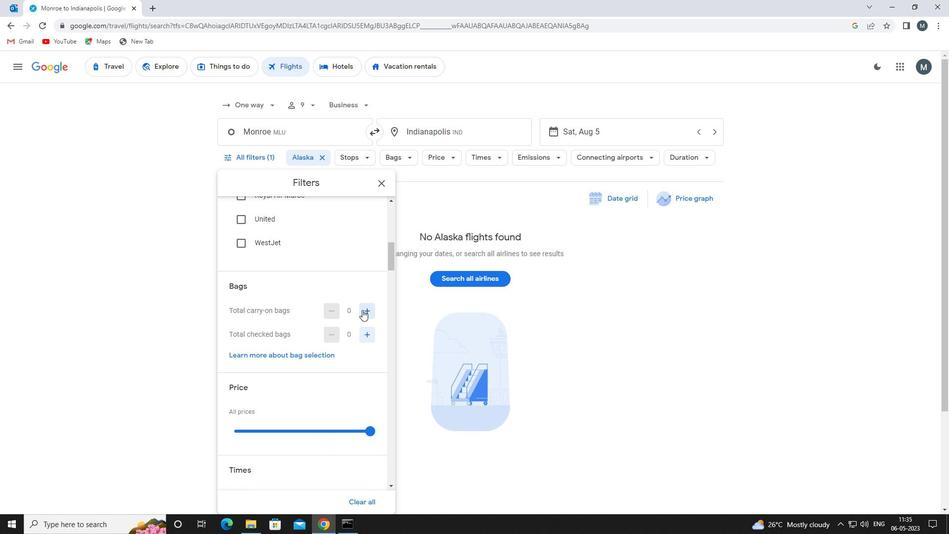 
Action: Mouse pressed left at (373, 314)
Screenshot: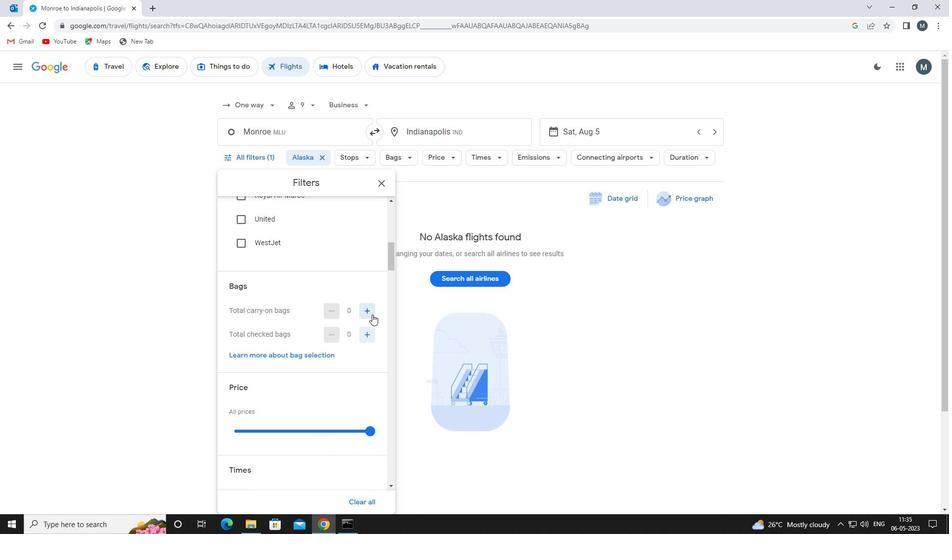 
Action: Mouse moved to (312, 308)
Screenshot: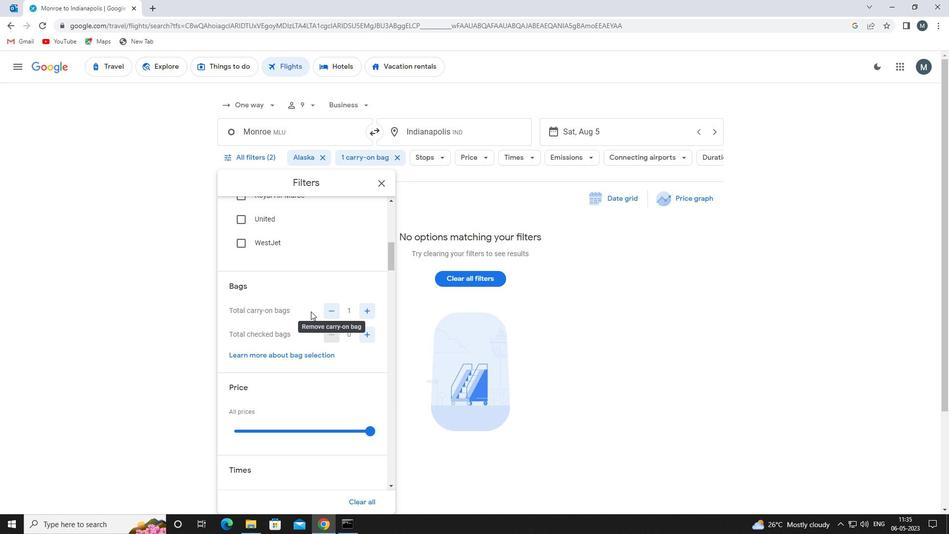 
Action: Mouse scrolled (312, 308) with delta (0, 0)
Screenshot: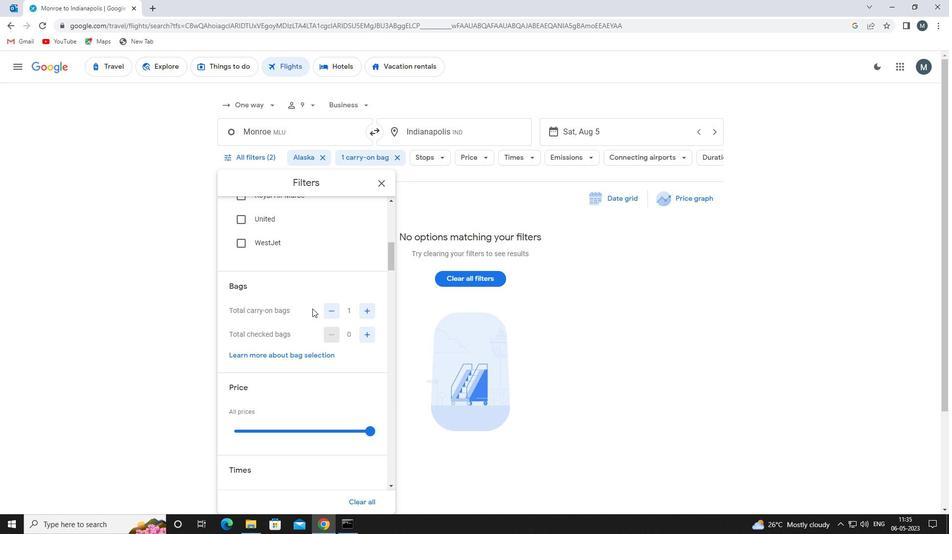 
Action: Mouse scrolled (312, 308) with delta (0, 0)
Screenshot: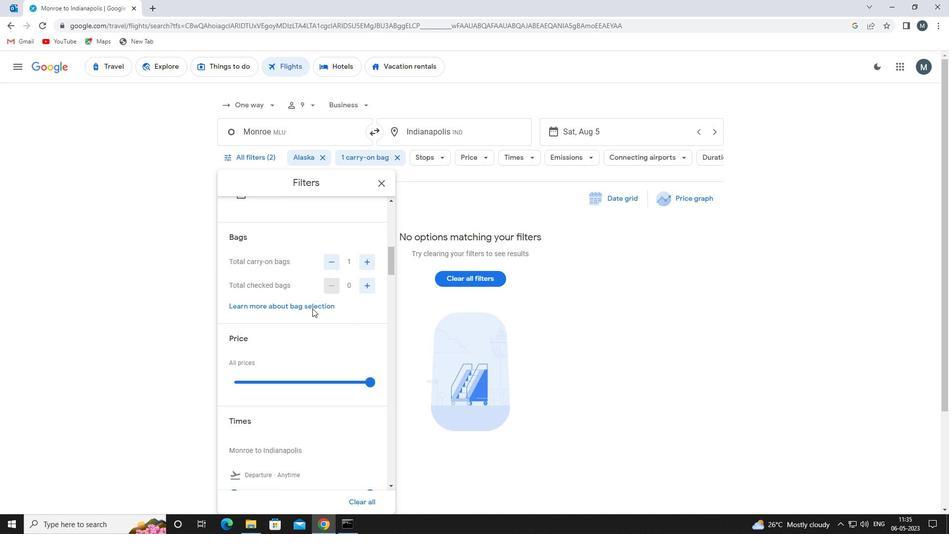 
Action: Mouse moved to (293, 328)
Screenshot: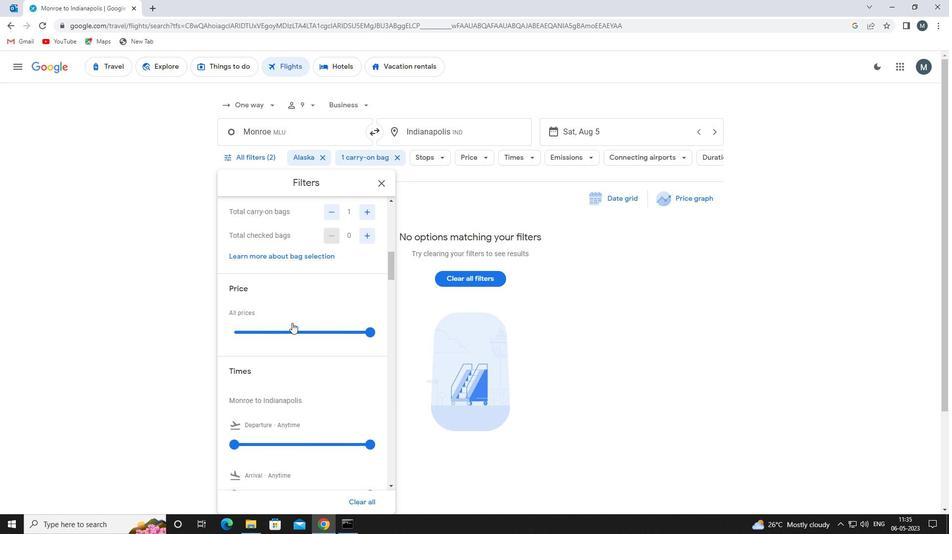 
Action: Mouse pressed left at (293, 328)
Screenshot: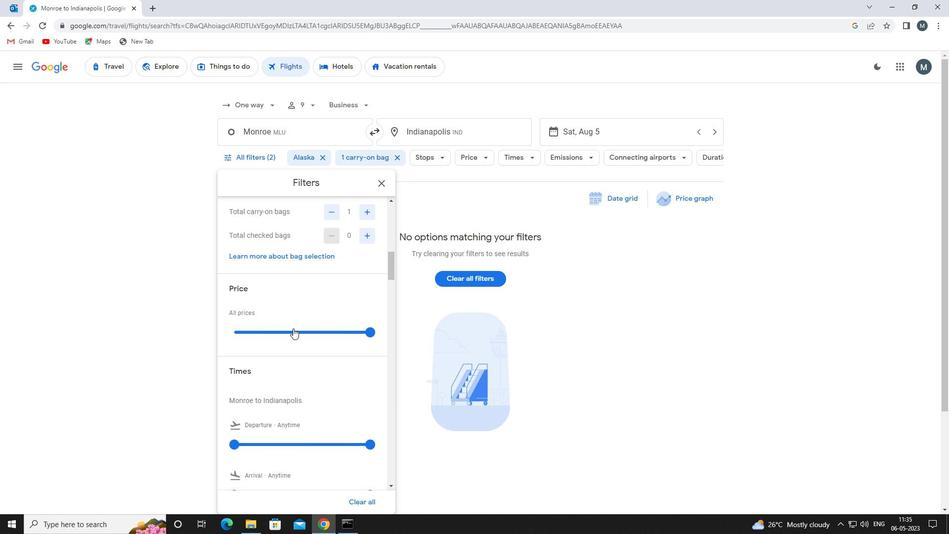 
Action: Mouse moved to (293, 329)
Screenshot: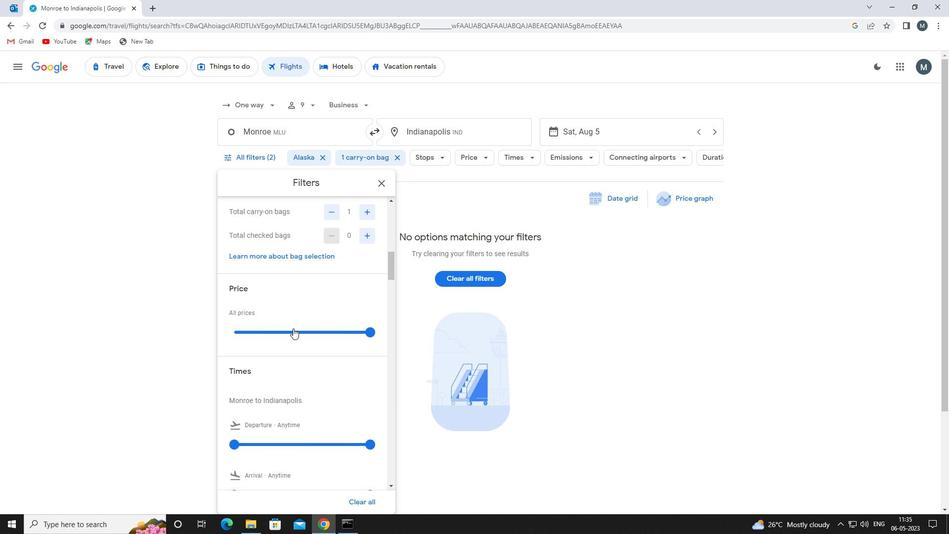 
Action: Mouse pressed left at (293, 329)
Screenshot: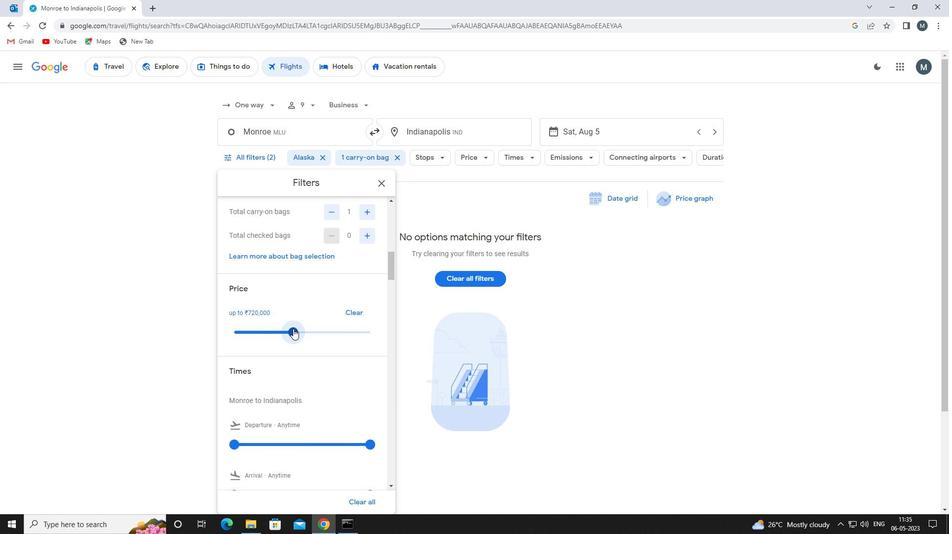 
Action: Mouse moved to (290, 306)
Screenshot: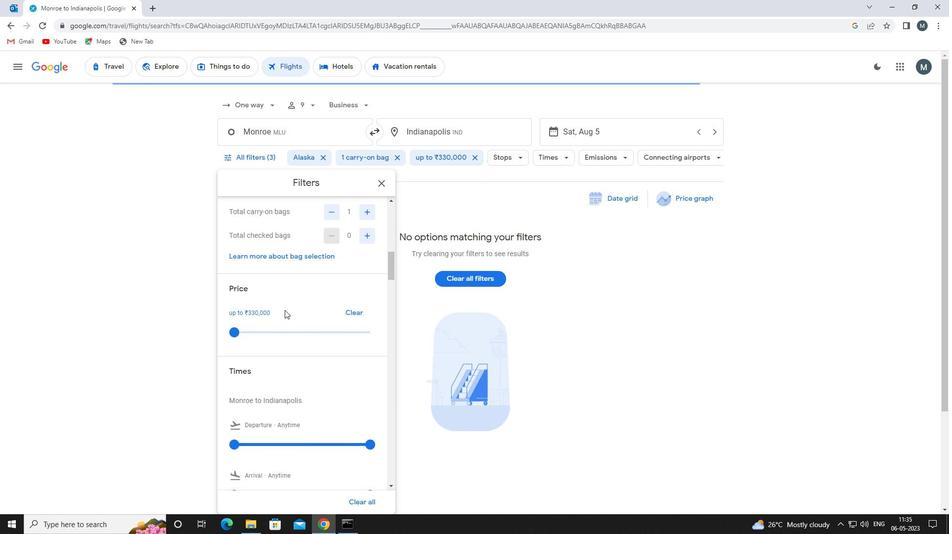 
Action: Mouse scrolled (290, 306) with delta (0, 0)
Screenshot: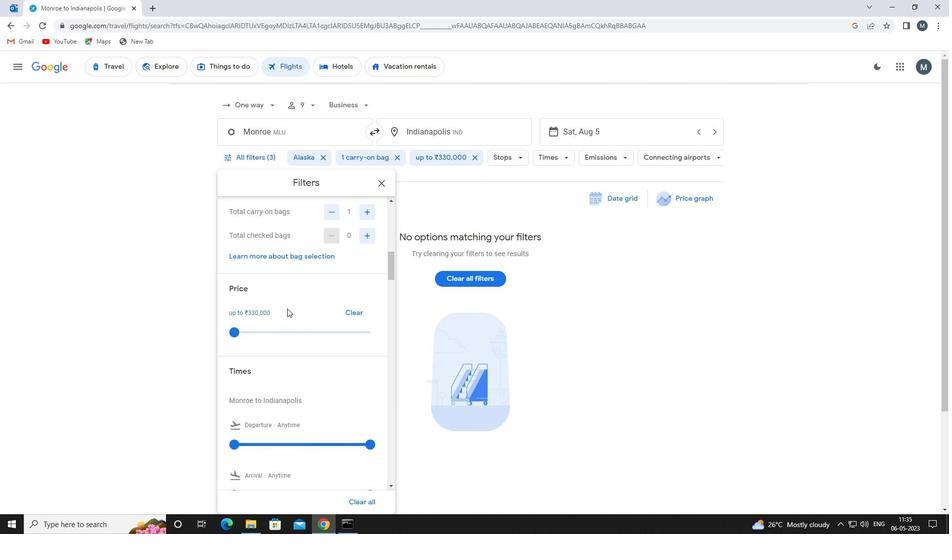 
Action: Mouse moved to (290, 306)
Screenshot: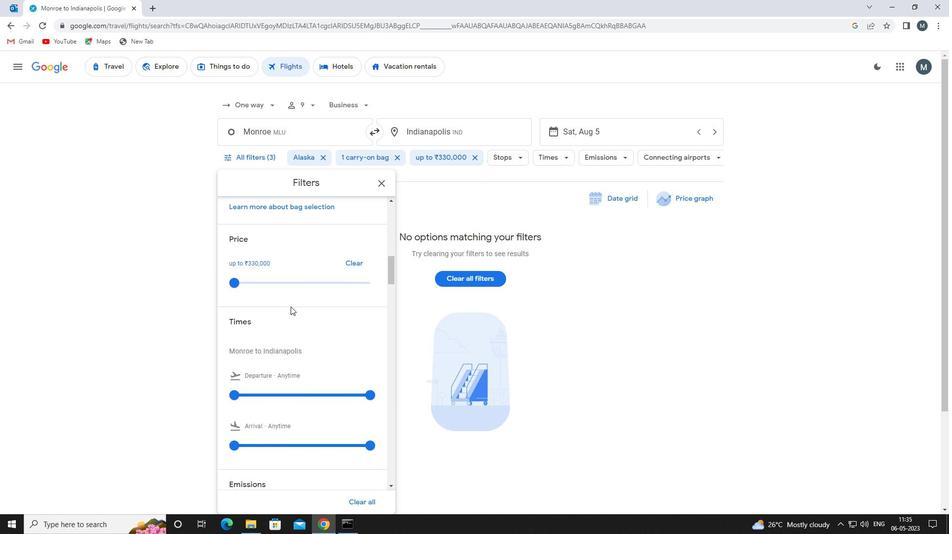 
Action: Mouse scrolled (290, 305) with delta (0, 0)
Screenshot: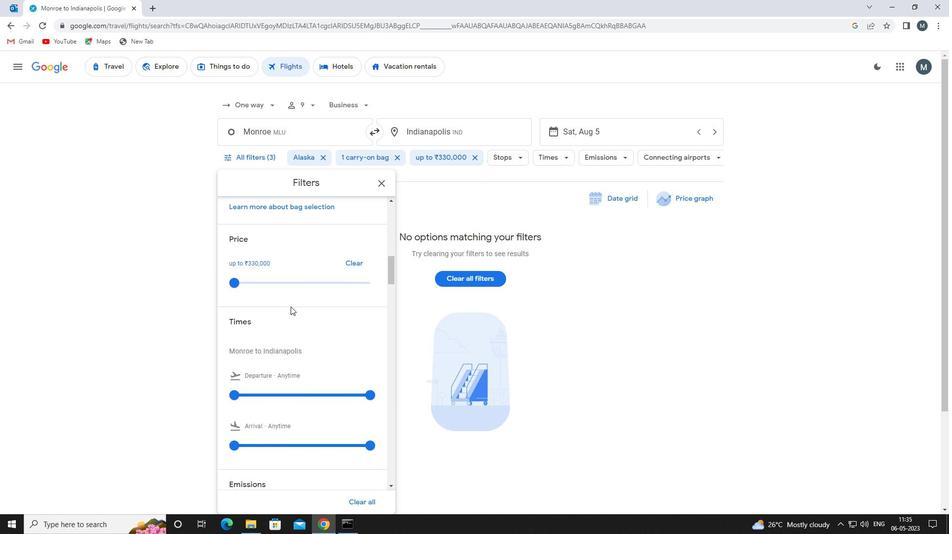 
Action: Mouse scrolled (290, 305) with delta (0, 0)
Screenshot: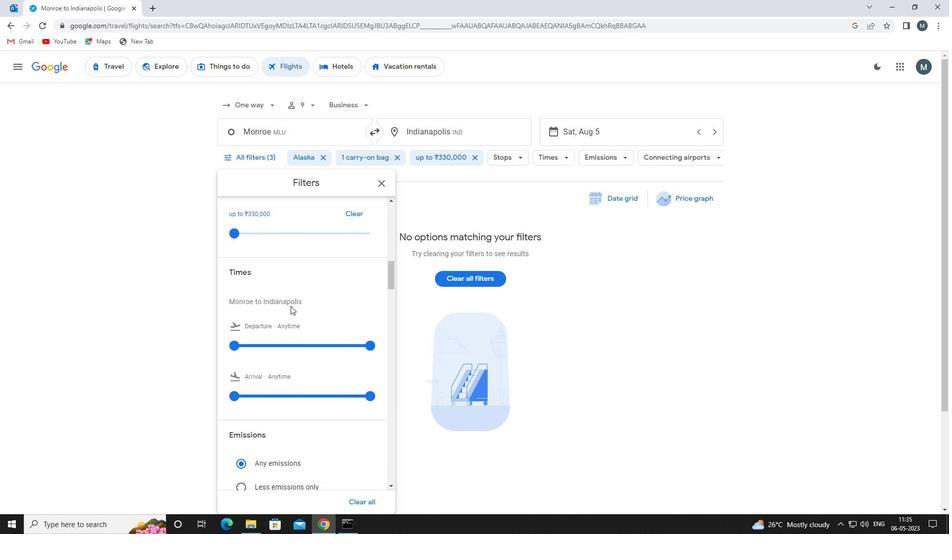 
Action: Mouse moved to (237, 296)
Screenshot: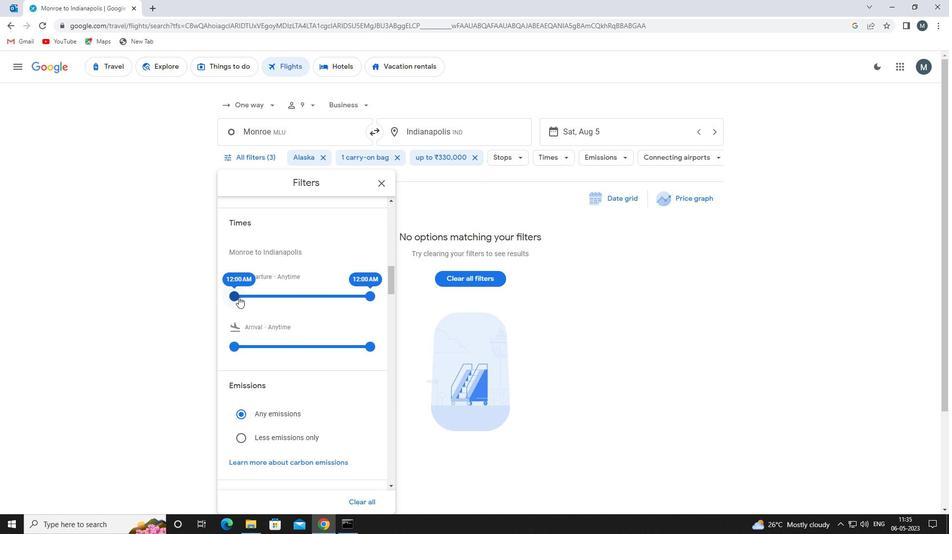 
Action: Mouse pressed left at (237, 296)
Screenshot: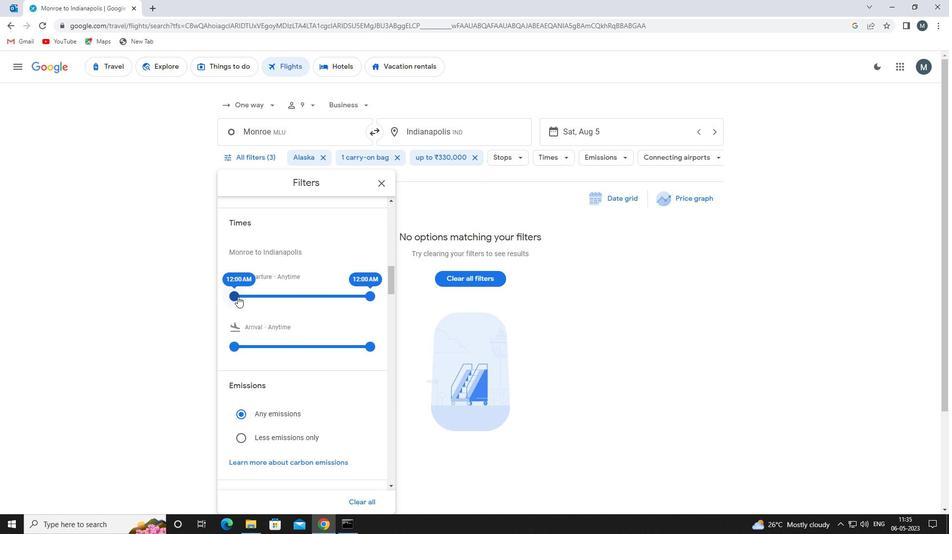 
Action: Mouse moved to (373, 296)
Screenshot: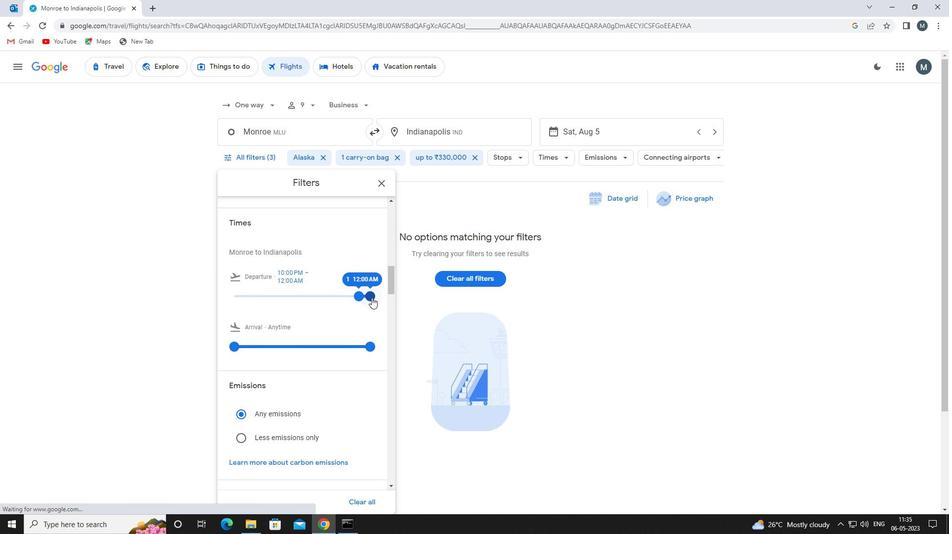 
Action: Mouse pressed left at (373, 296)
Screenshot: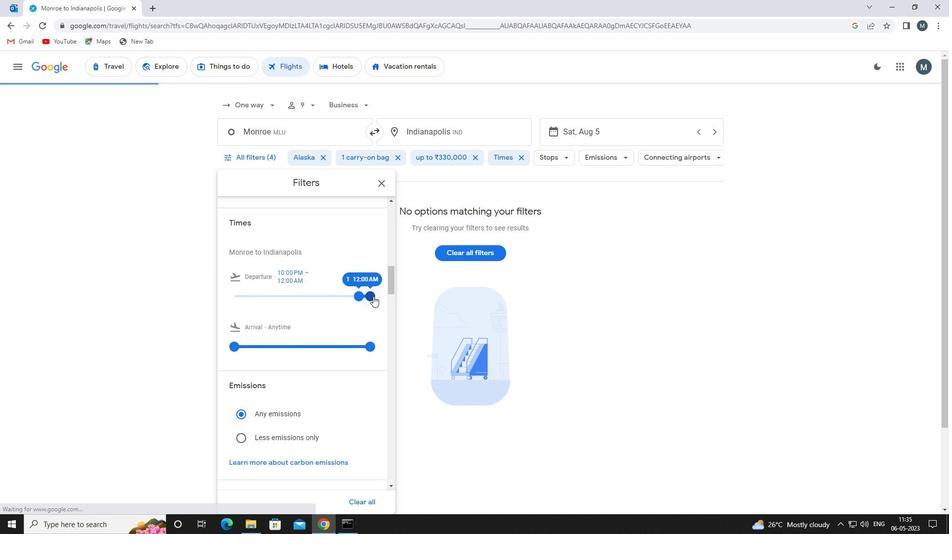 
Action: Mouse moved to (362, 295)
Screenshot: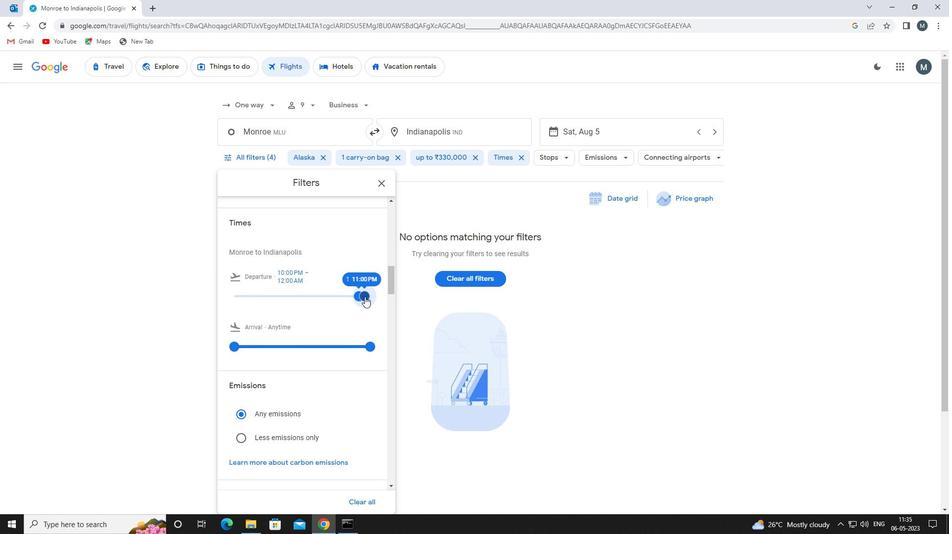 
Action: Mouse scrolled (362, 295) with delta (0, 0)
Screenshot: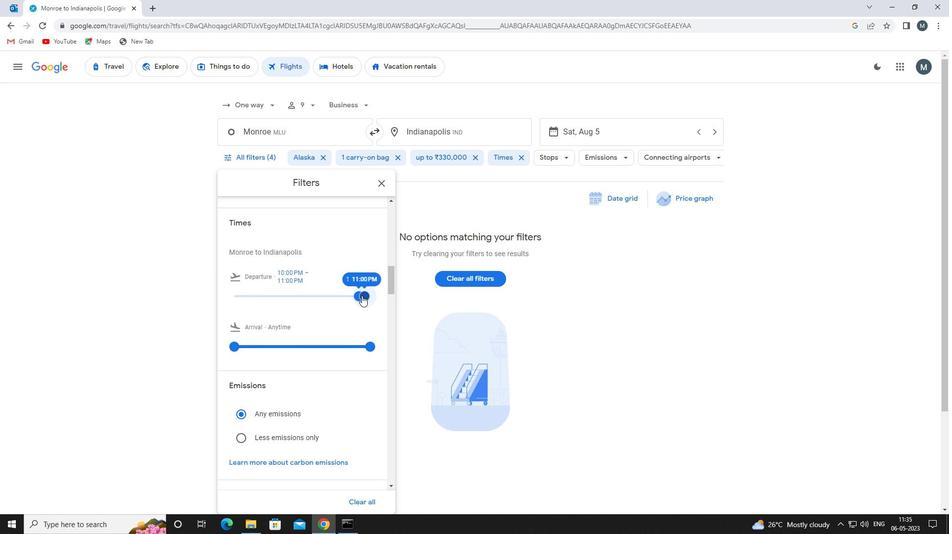 
Action: Mouse moved to (381, 182)
Screenshot: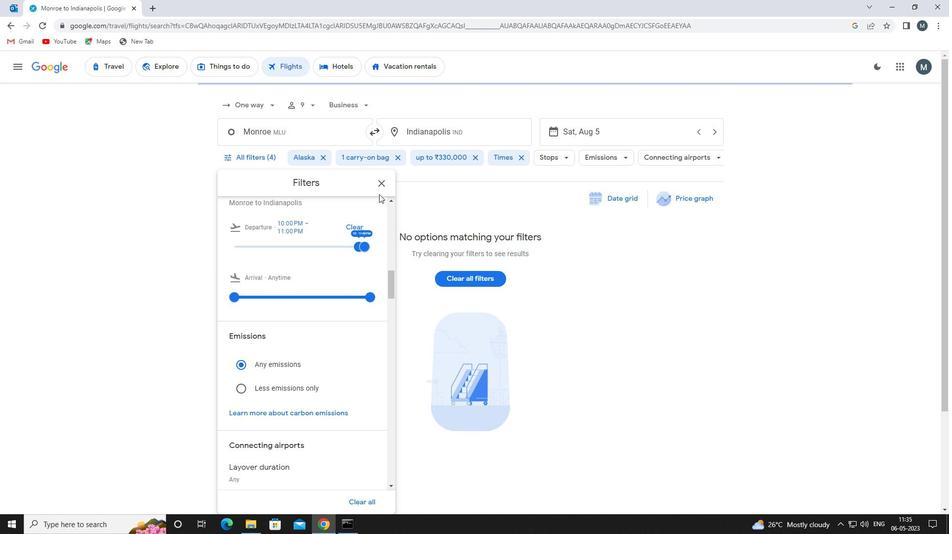 
Action: Mouse pressed left at (381, 182)
Screenshot: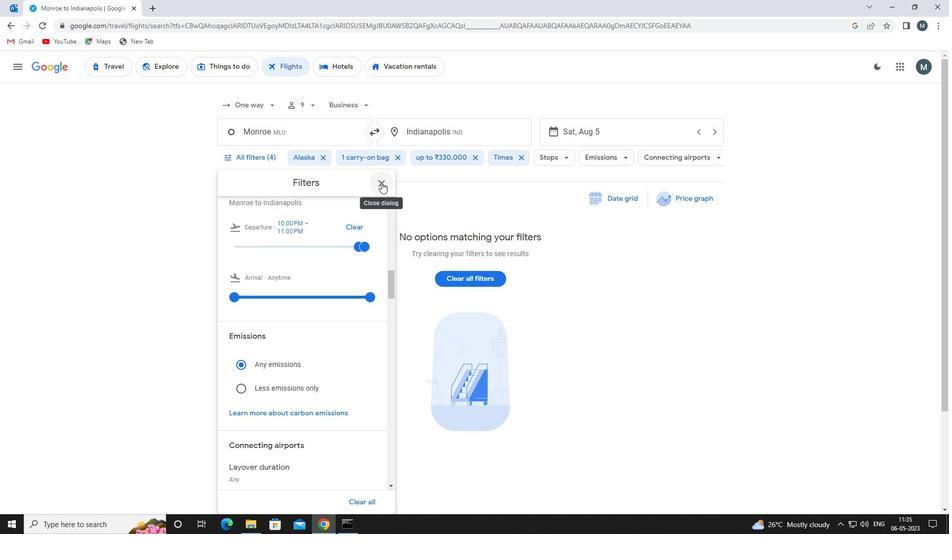 
Action: Mouse moved to (382, 182)
Screenshot: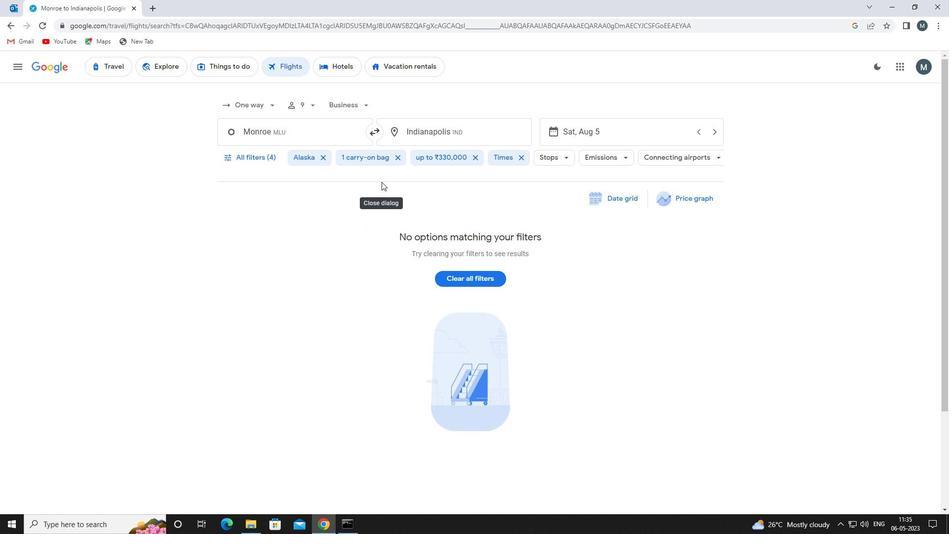 
